 Task: Plan a trip to Buulobarde, Somalia from 5th December, 2023 to 11th December, 2023 for 2 adults.2 bedrooms having 2 beds and 1 bathroom. Property type can be flat. Booking option can be shelf check-in. Look for 5 properties as per requirement.
Action: Mouse moved to (449, 99)
Screenshot: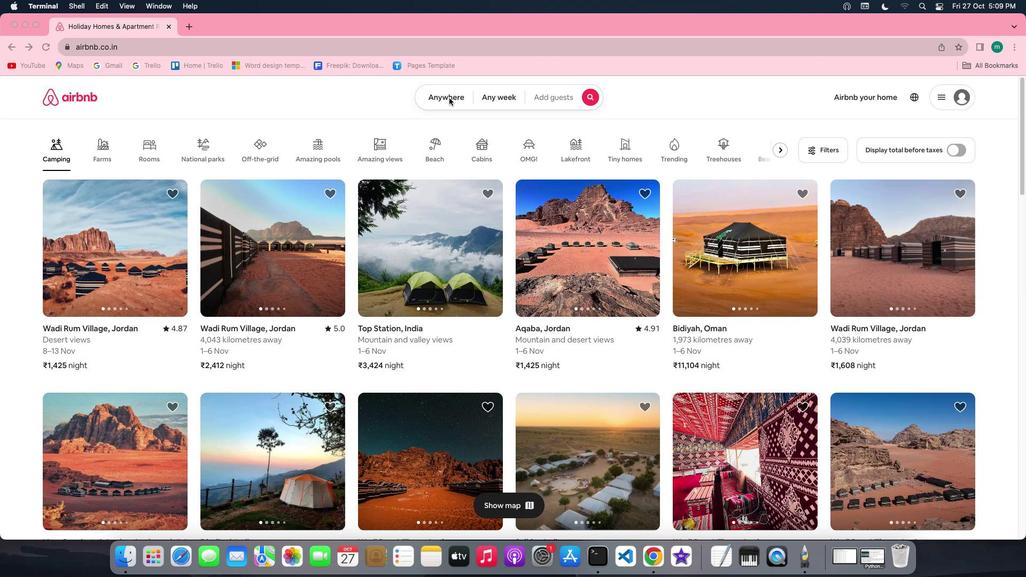 
Action: Mouse pressed left at (449, 99)
Screenshot: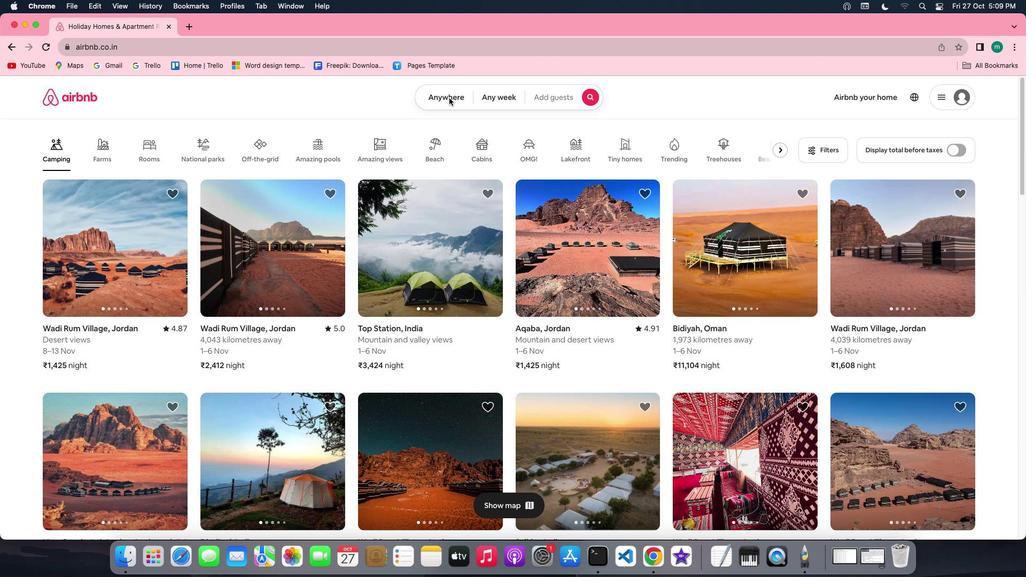 
Action: Mouse pressed left at (449, 99)
Screenshot: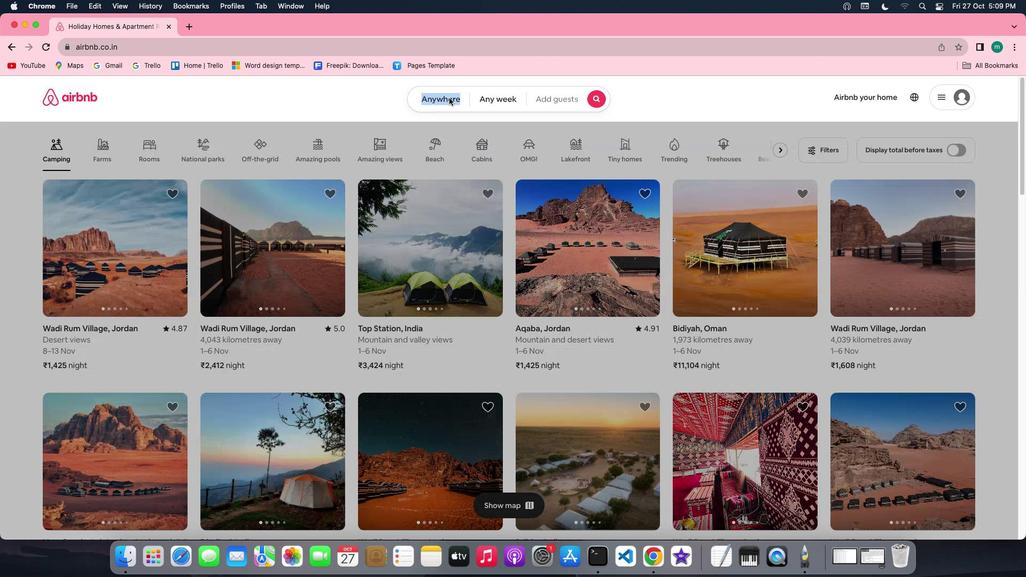 
Action: Mouse moved to (363, 142)
Screenshot: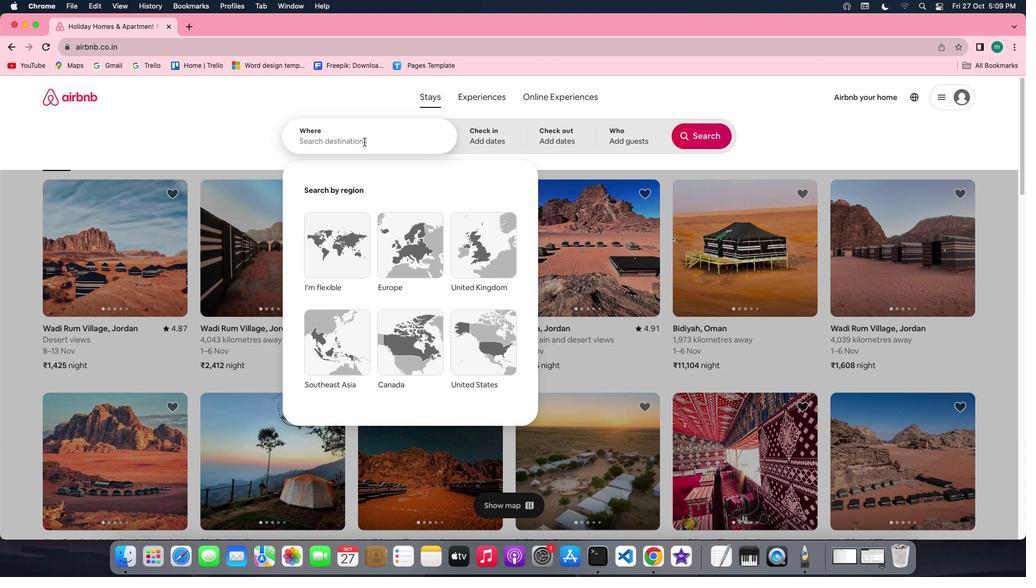 
Action: Mouse pressed left at (363, 142)
Screenshot: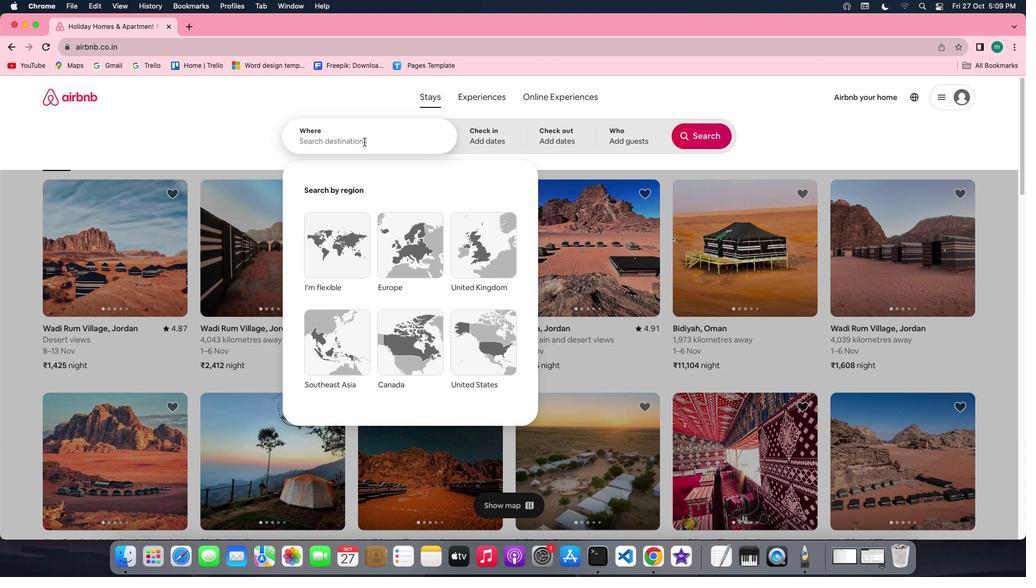 
Action: Key pressed Key.shift'B''u''u''l''o''b''a''r''d''e'','Key.spaceKey.shift's''o''m''a''l''i''a'
Screenshot: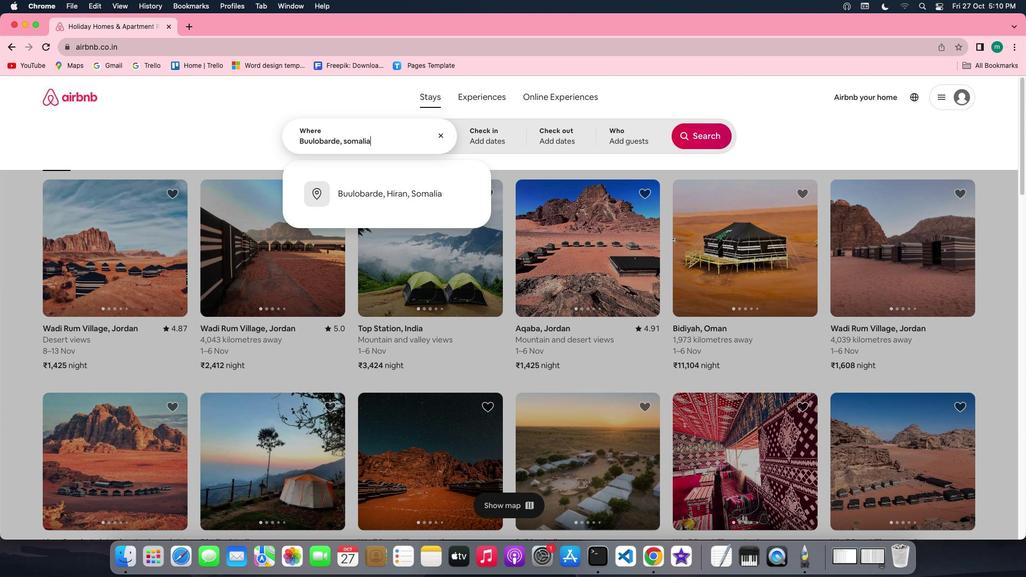 
Action: Mouse moved to (486, 144)
Screenshot: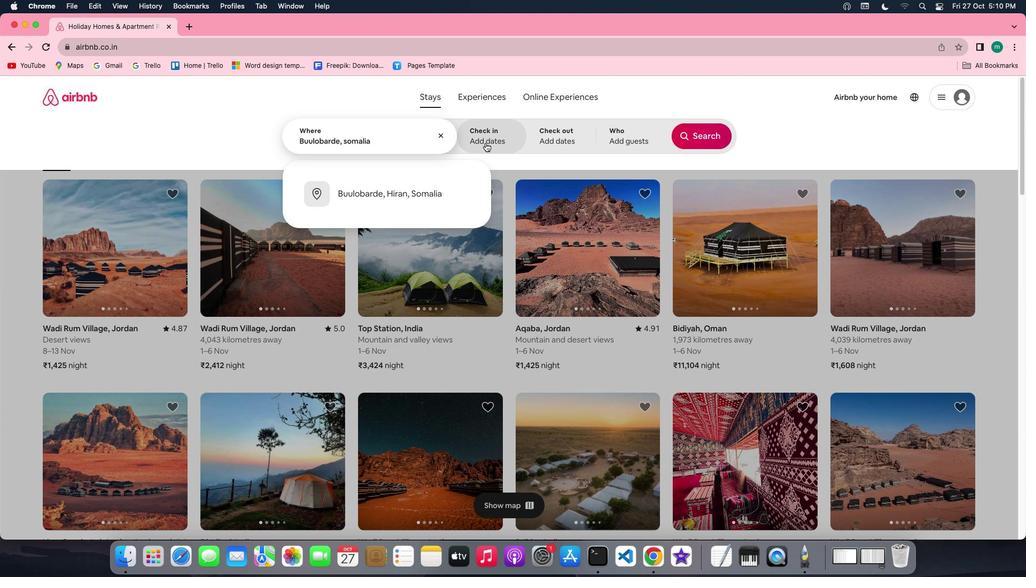 
Action: Mouse pressed left at (486, 144)
Screenshot: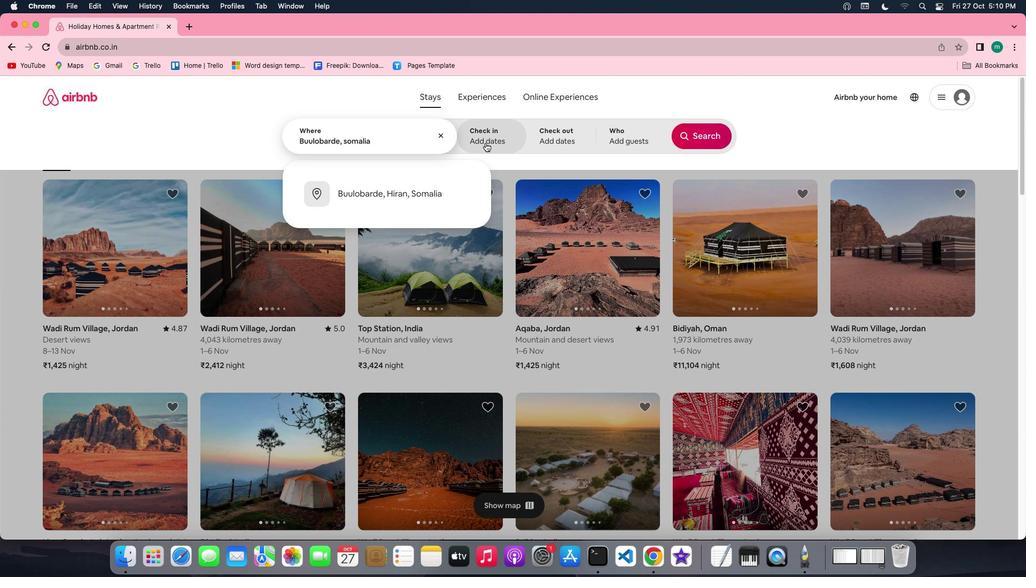 
Action: Mouse moved to (699, 227)
Screenshot: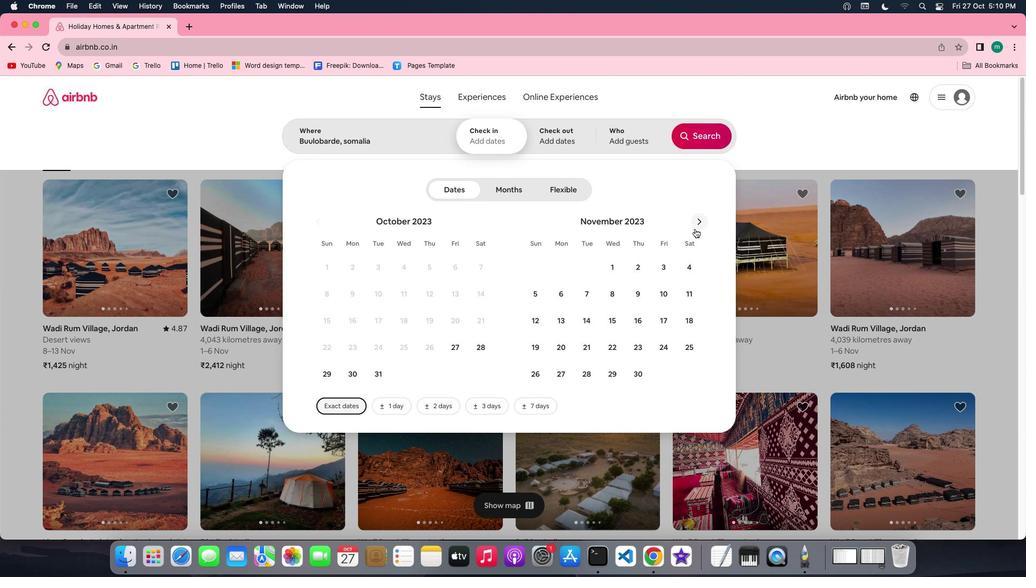 
Action: Mouse pressed left at (699, 227)
Screenshot: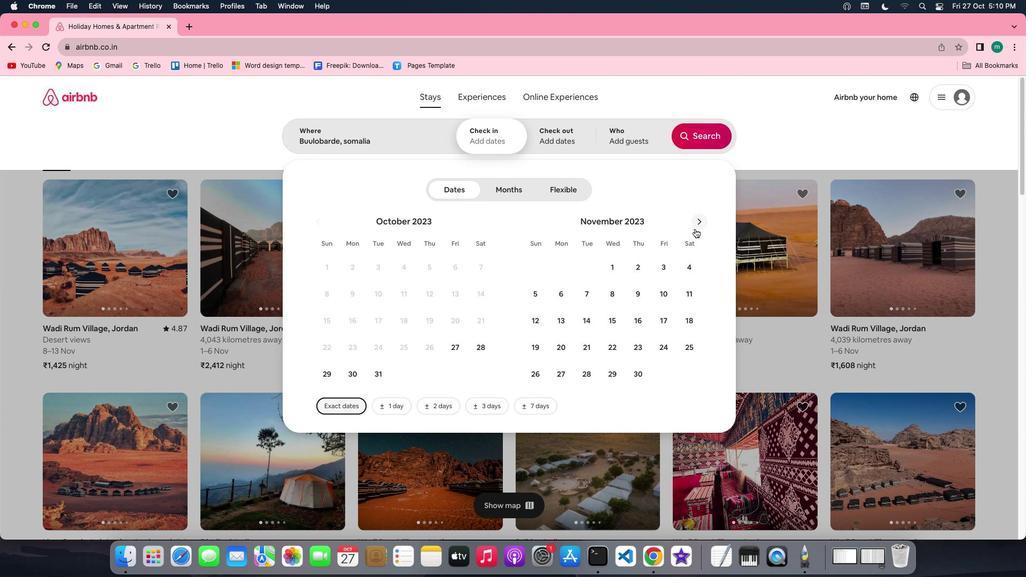 
Action: Mouse moved to (536, 292)
Screenshot: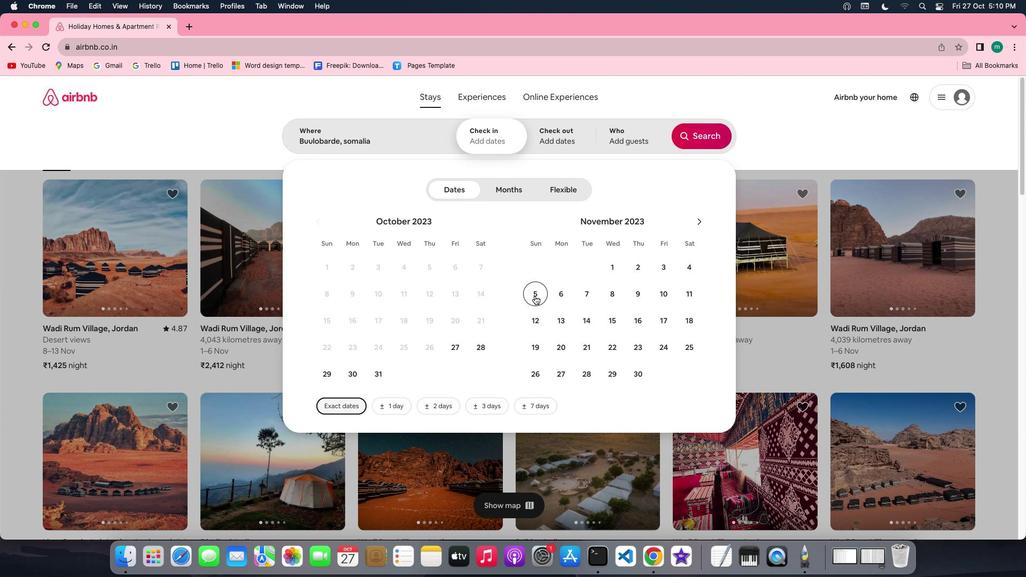 
Action: Mouse pressed left at (536, 292)
Screenshot: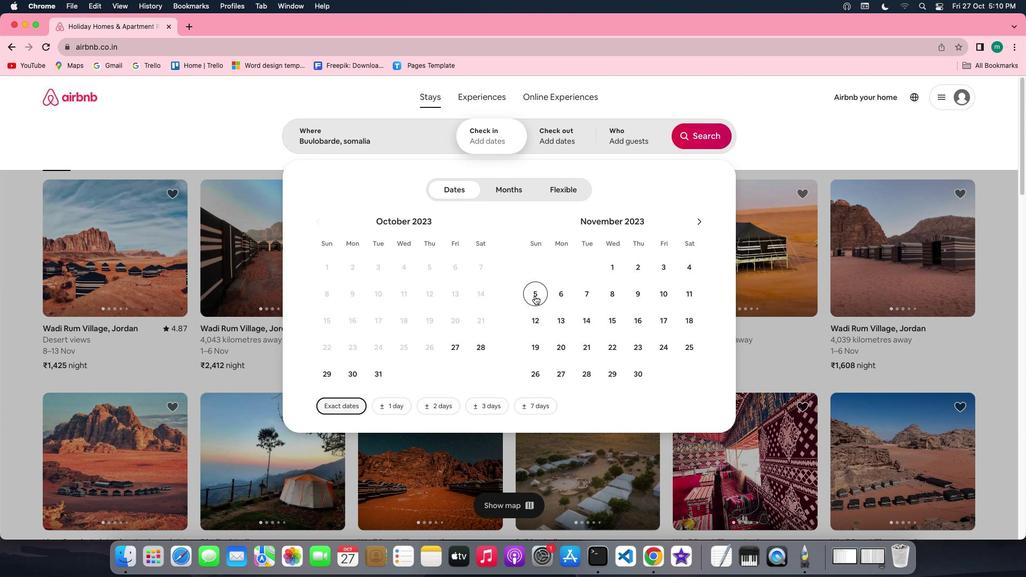 
Action: Mouse moved to (695, 283)
Screenshot: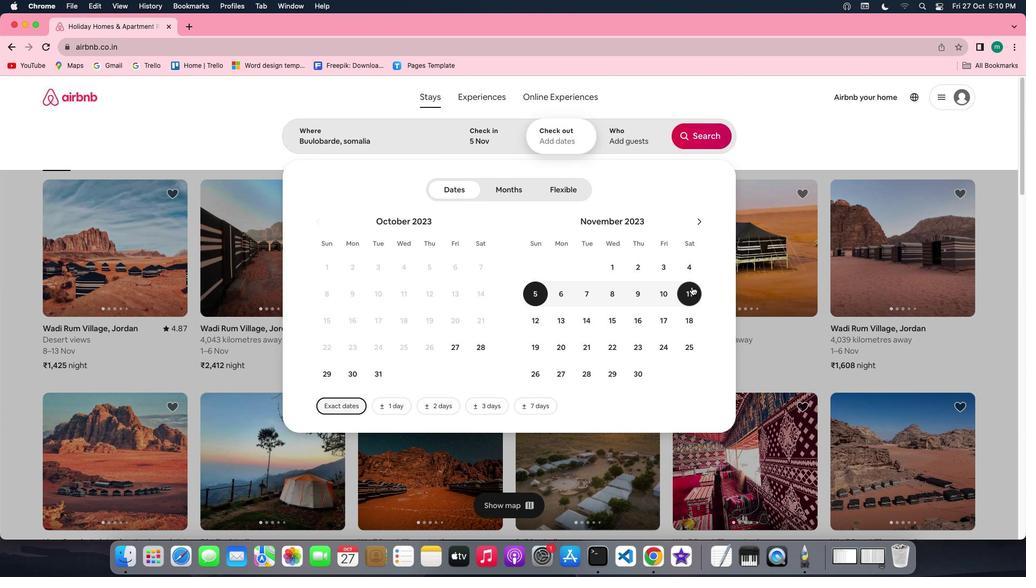
Action: Mouse pressed left at (695, 283)
Screenshot: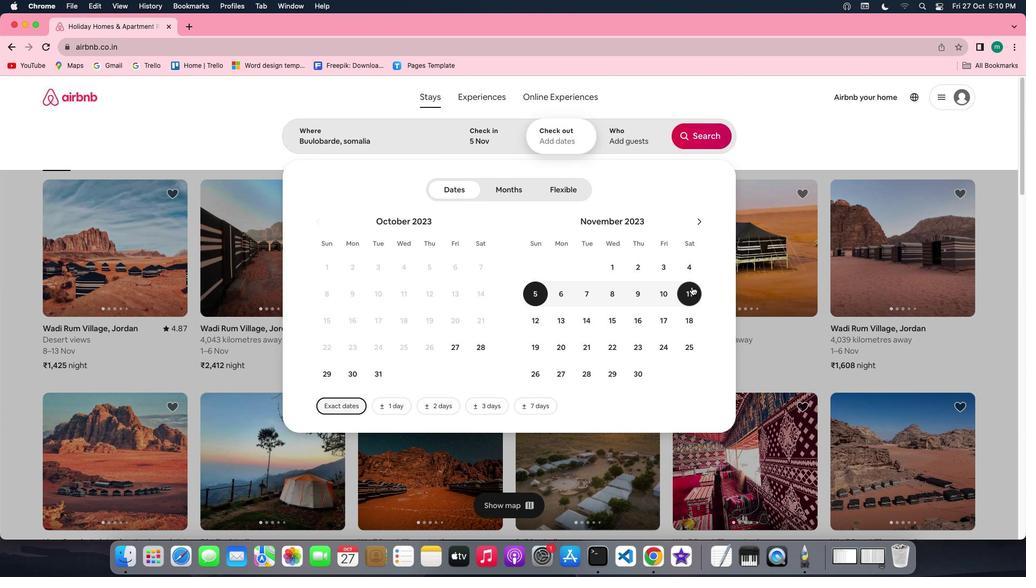 
Action: Mouse moved to (640, 133)
Screenshot: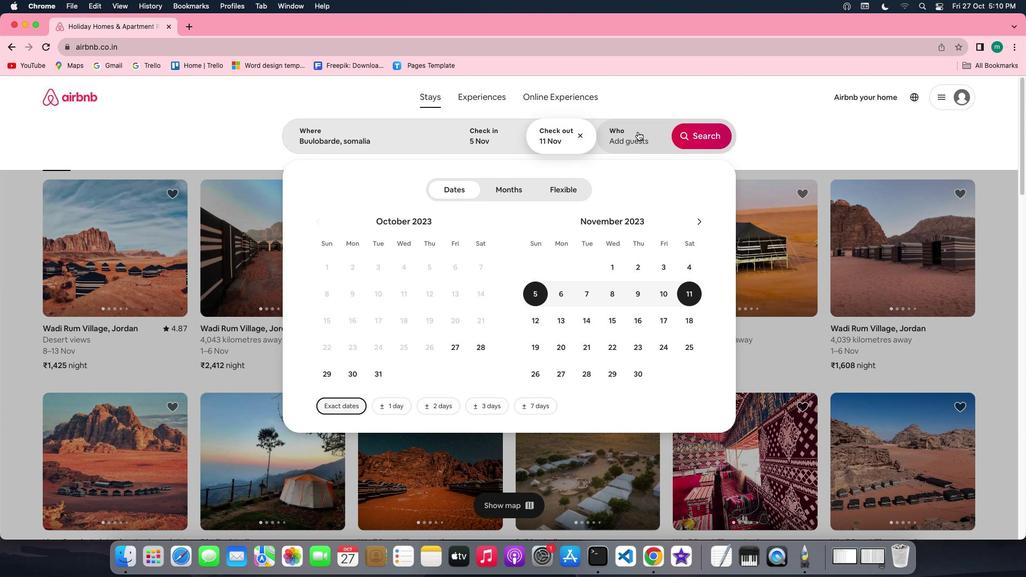 
Action: Mouse pressed left at (640, 133)
Screenshot: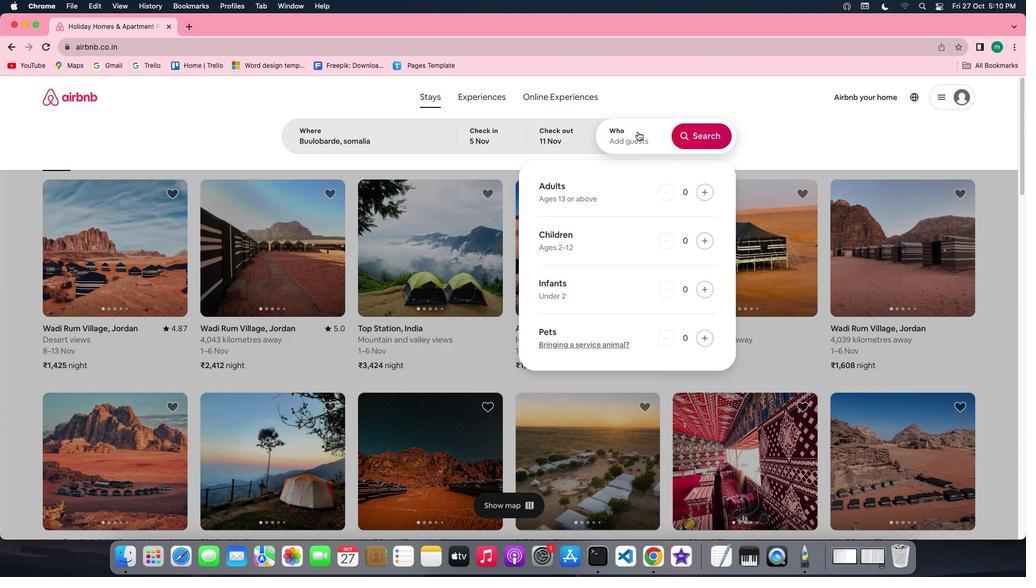 
Action: Mouse moved to (707, 195)
Screenshot: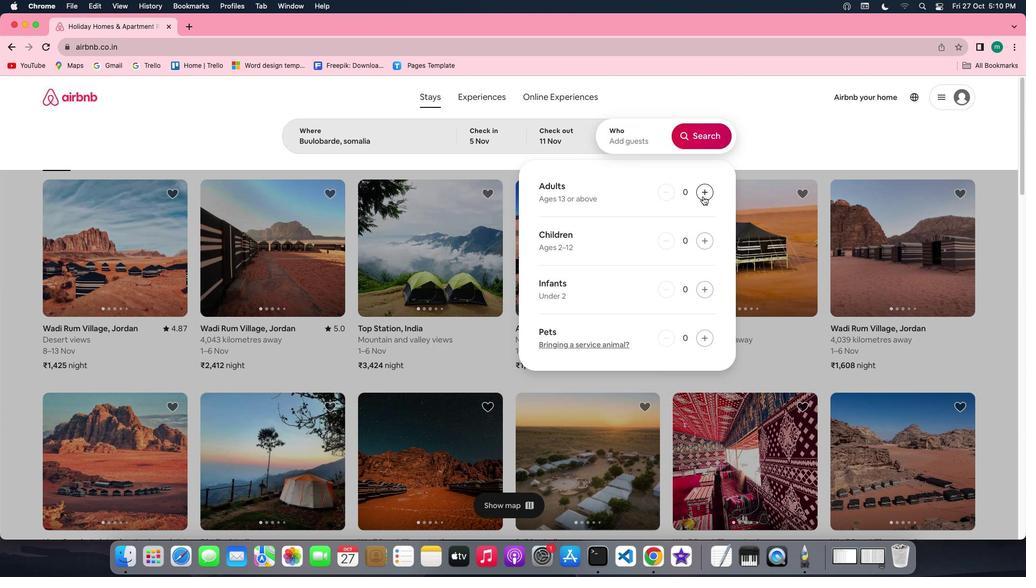
Action: Mouse pressed left at (707, 195)
Screenshot: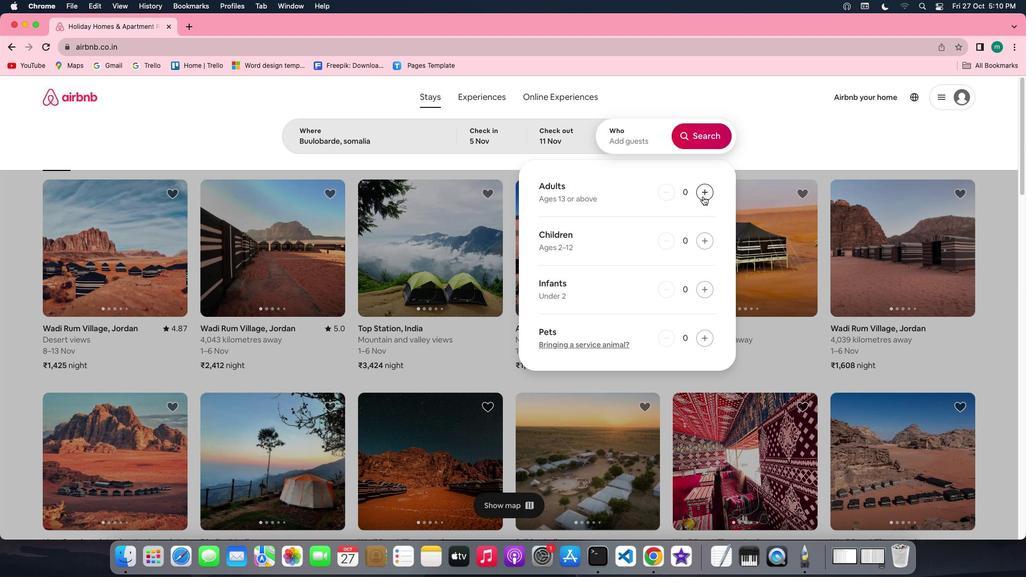 
Action: Mouse pressed left at (707, 195)
Screenshot: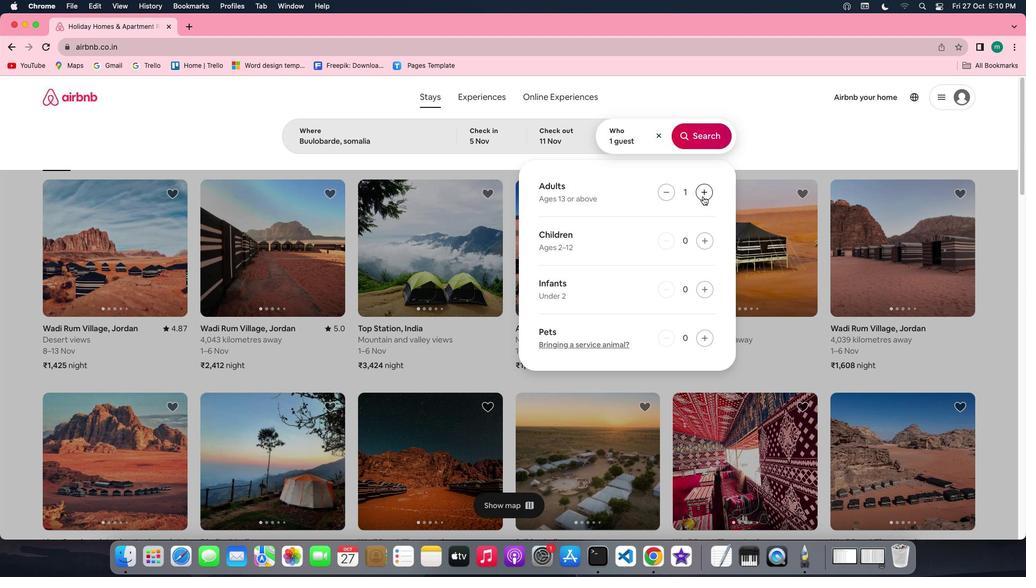
Action: Mouse moved to (713, 134)
Screenshot: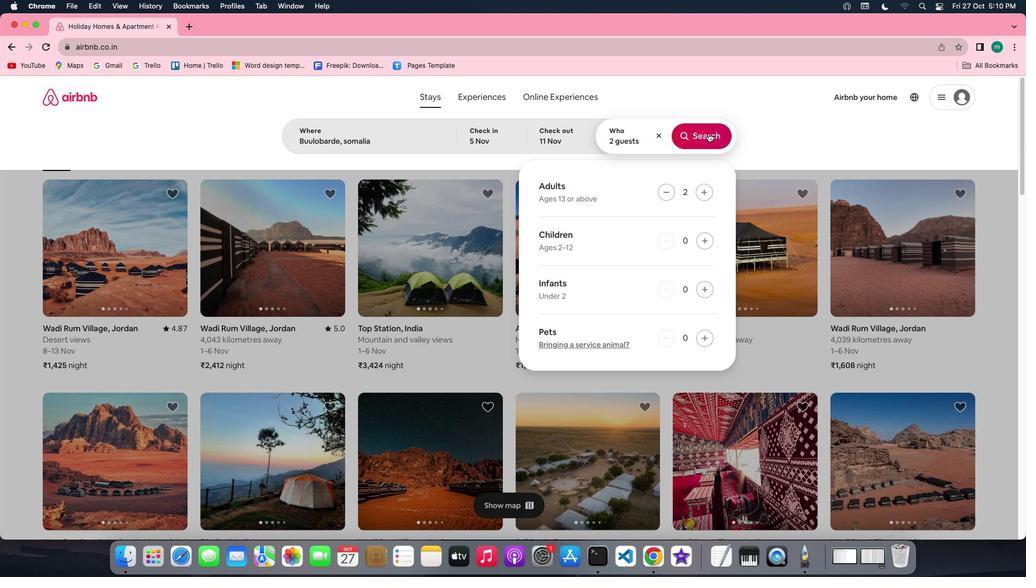 
Action: Mouse pressed left at (713, 134)
Screenshot: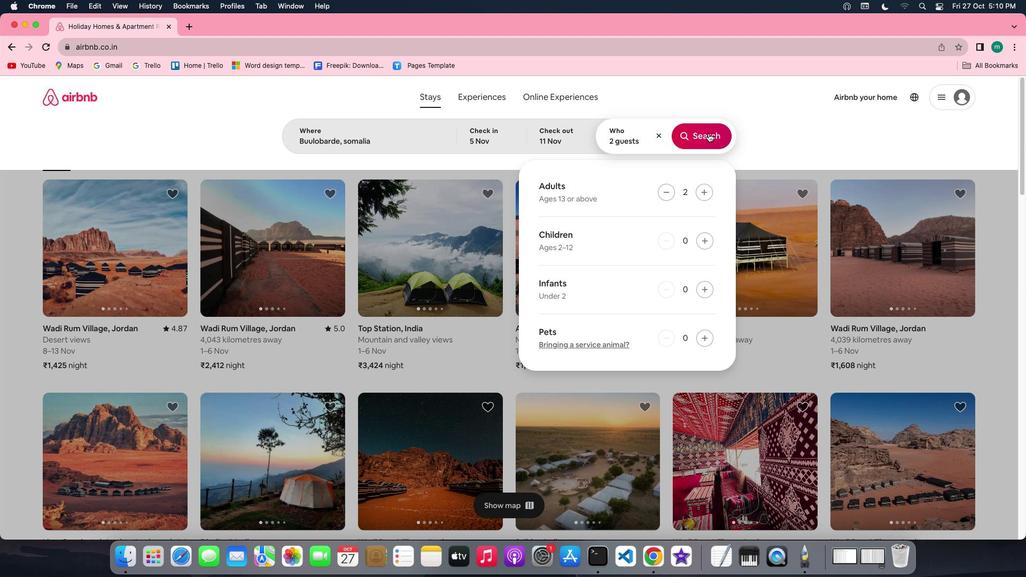 
Action: Mouse moved to (873, 138)
Screenshot: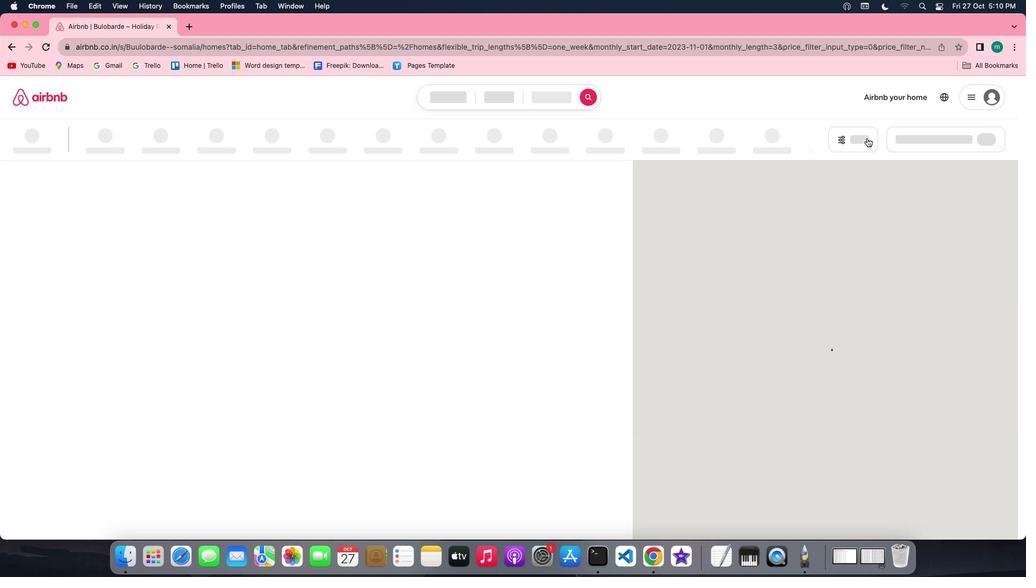 
Action: Mouse pressed left at (873, 138)
Screenshot: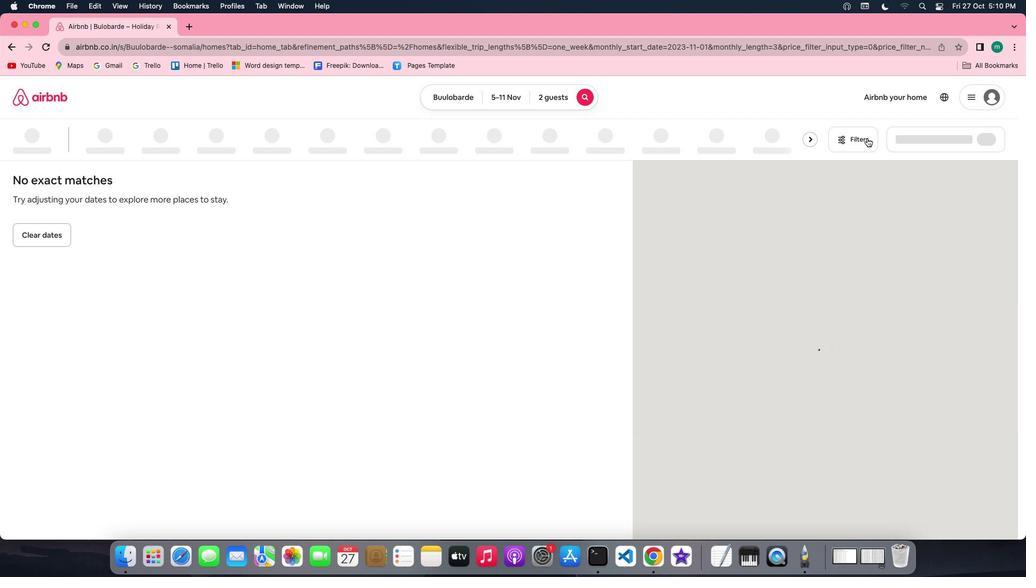 
Action: Mouse moved to (520, 310)
Screenshot: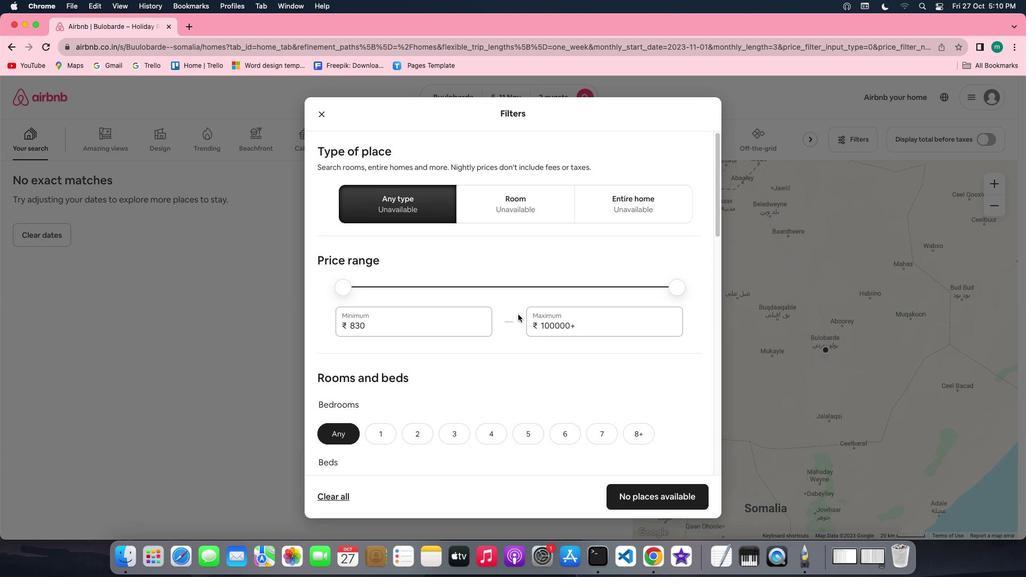 
Action: Mouse scrolled (520, 310) with delta (-4, 3)
Screenshot: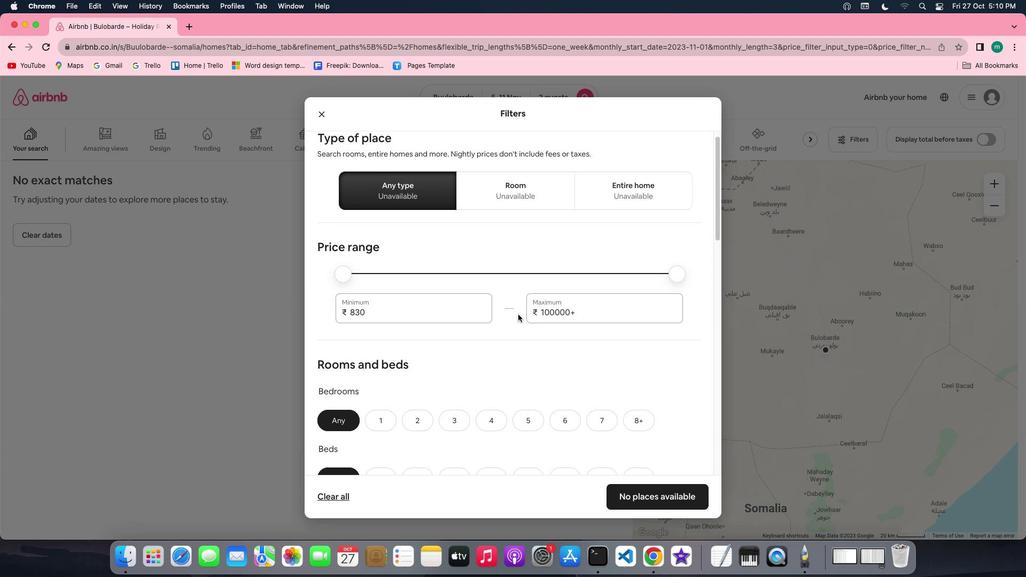 
Action: Mouse scrolled (520, 310) with delta (-4, 3)
Screenshot: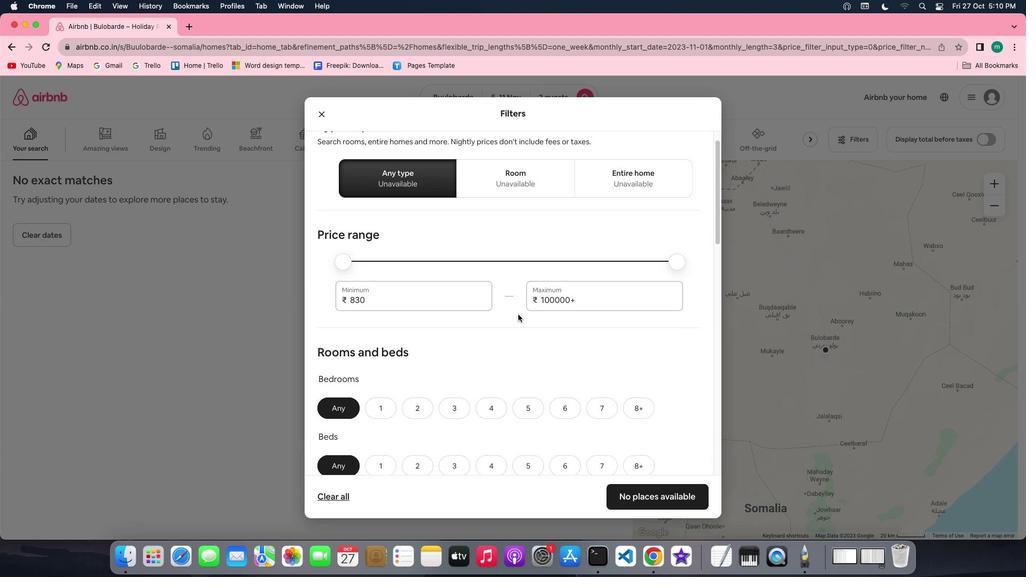 
Action: Mouse scrolled (520, 310) with delta (-4, 3)
Screenshot: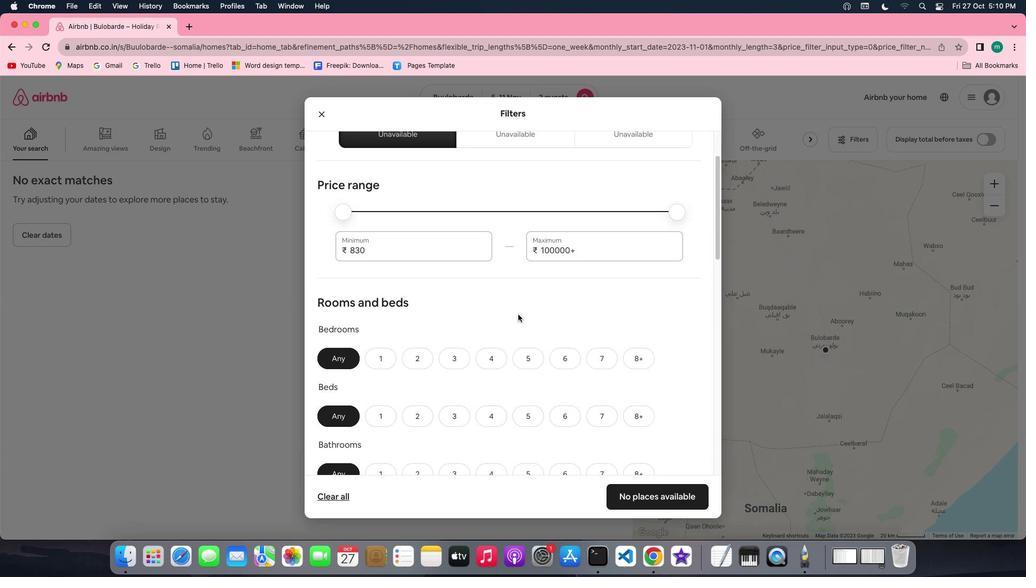 
Action: Mouse scrolled (520, 310) with delta (-4, 2)
Screenshot: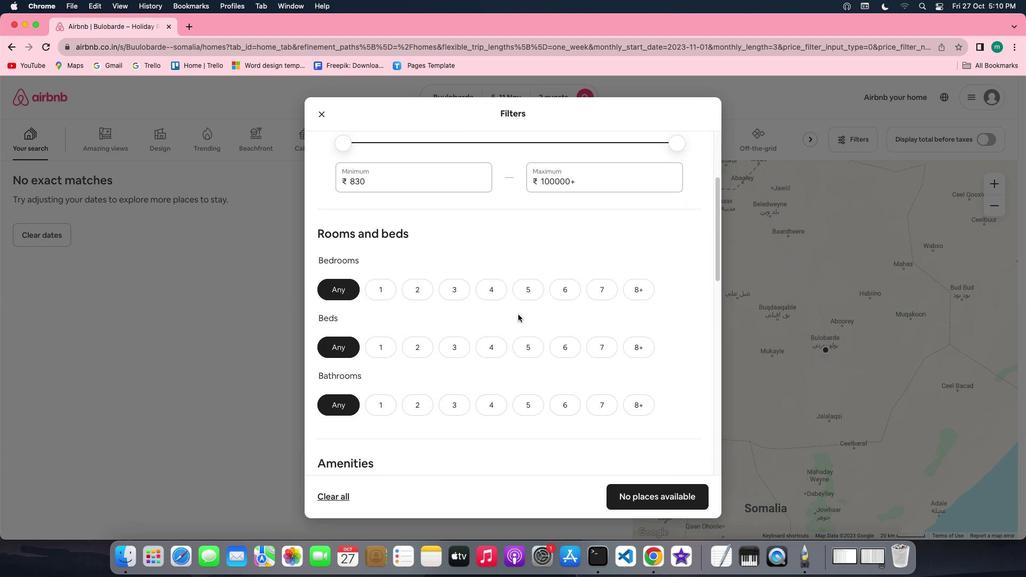 
Action: Mouse moved to (412, 234)
Screenshot: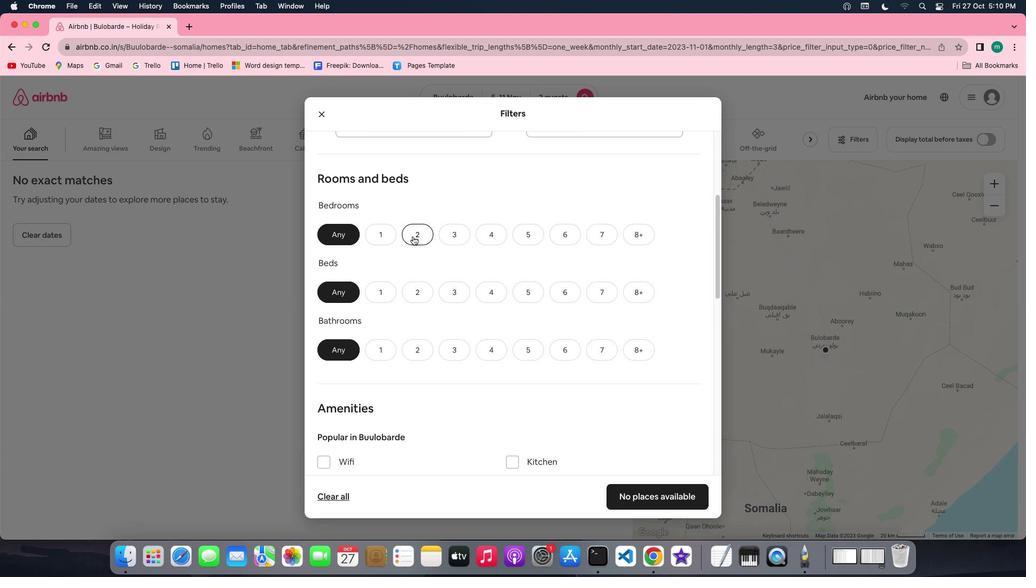 
Action: Mouse pressed left at (412, 234)
Screenshot: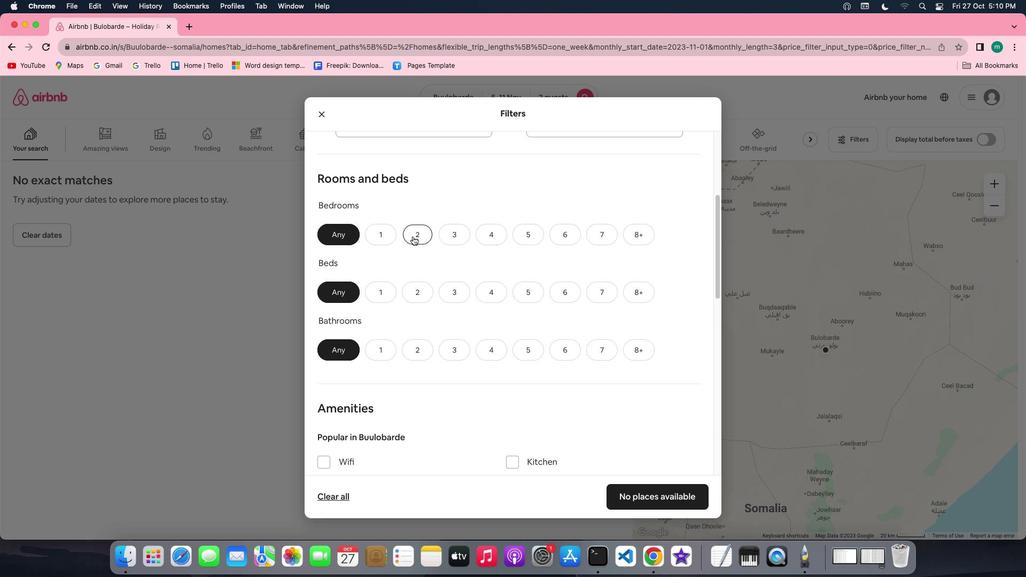 
Action: Mouse moved to (419, 287)
Screenshot: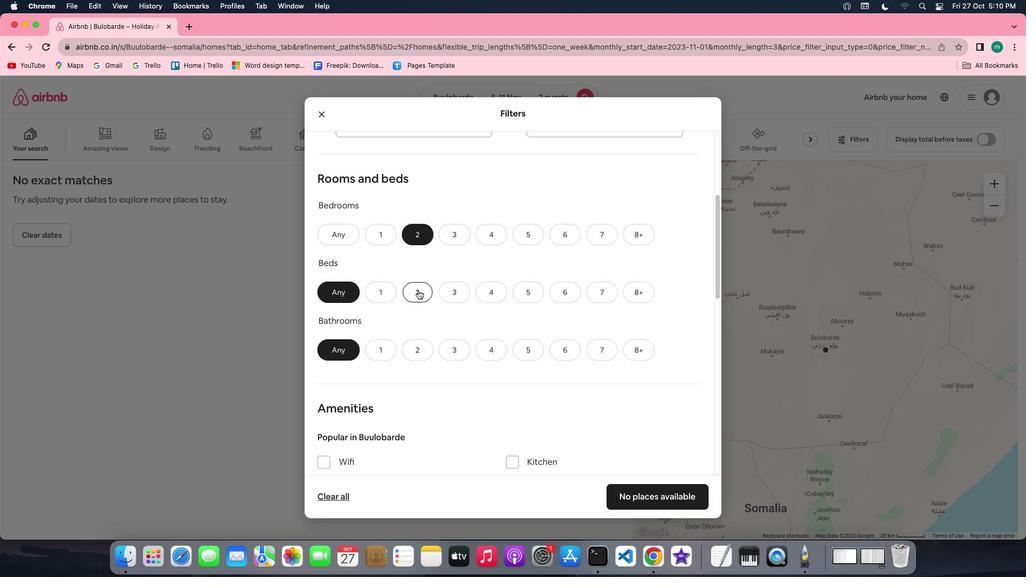 
Action: Mouse pressed left at (419, 287)
Screenshot: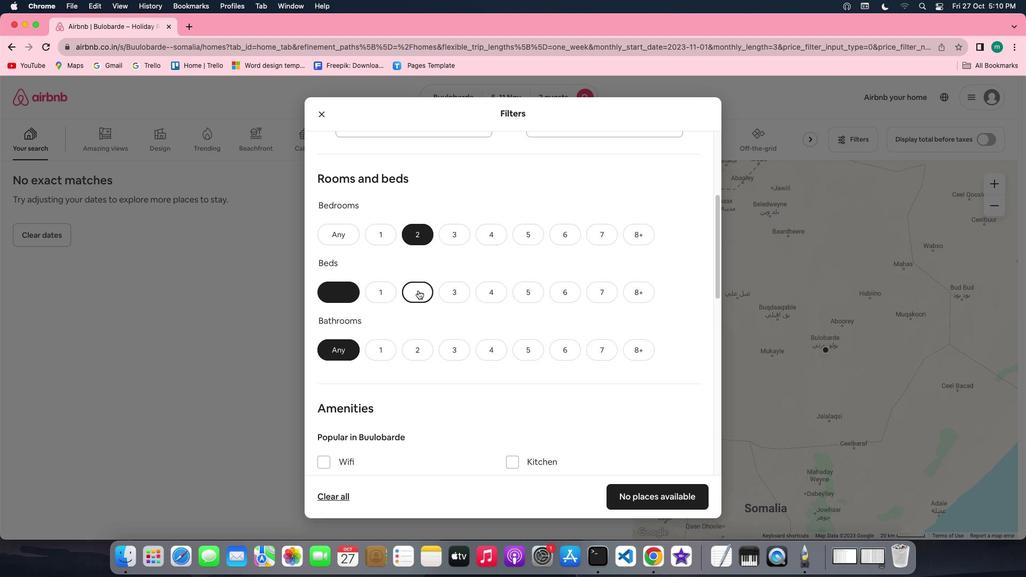 
Action: Mouse moved to (382, 334)
Screenshot: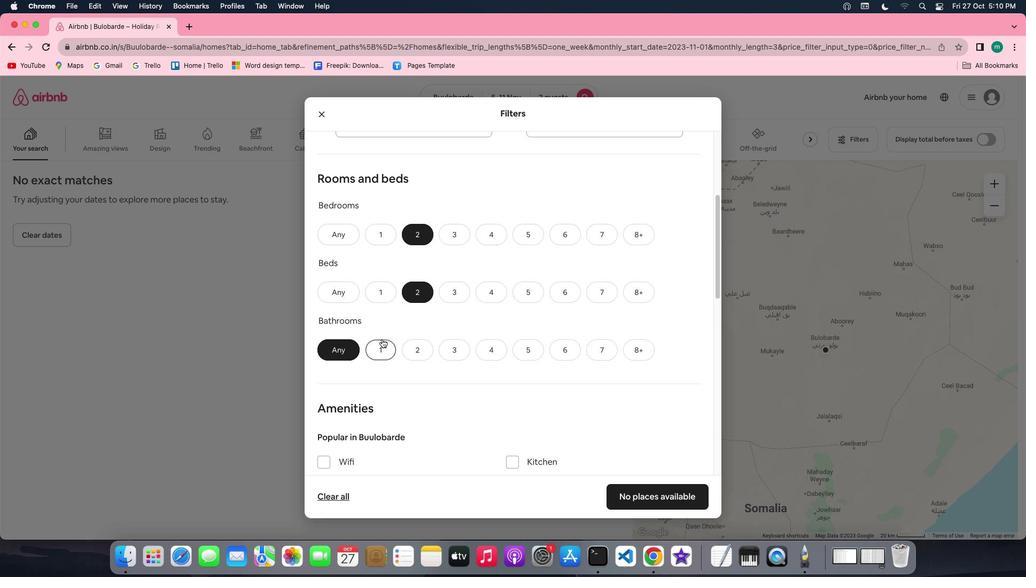 
Action: Mouse pressed left at (382, 334)
Screenshot: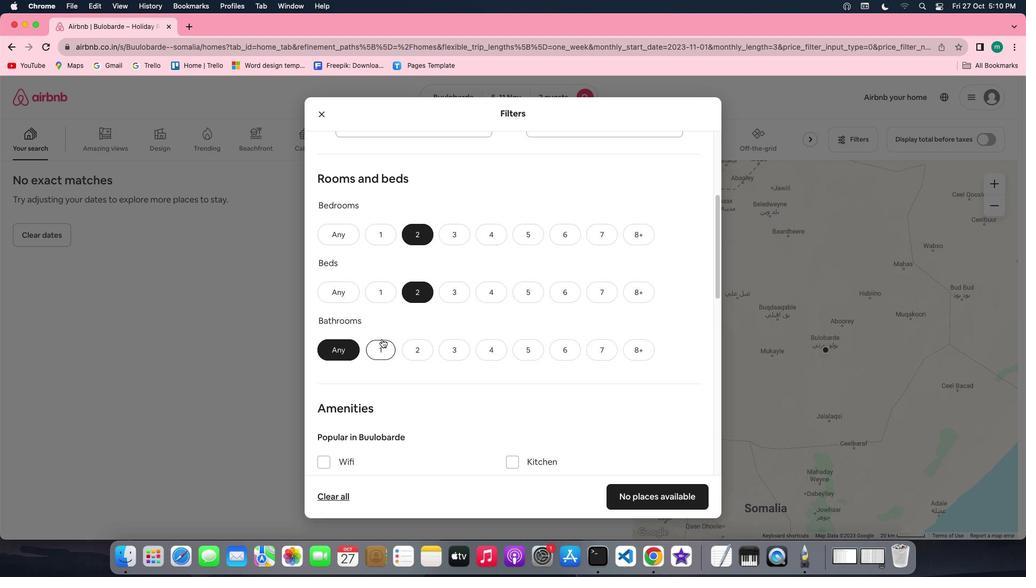 
Action: Mouse moved to (372, 341)
Screenshot: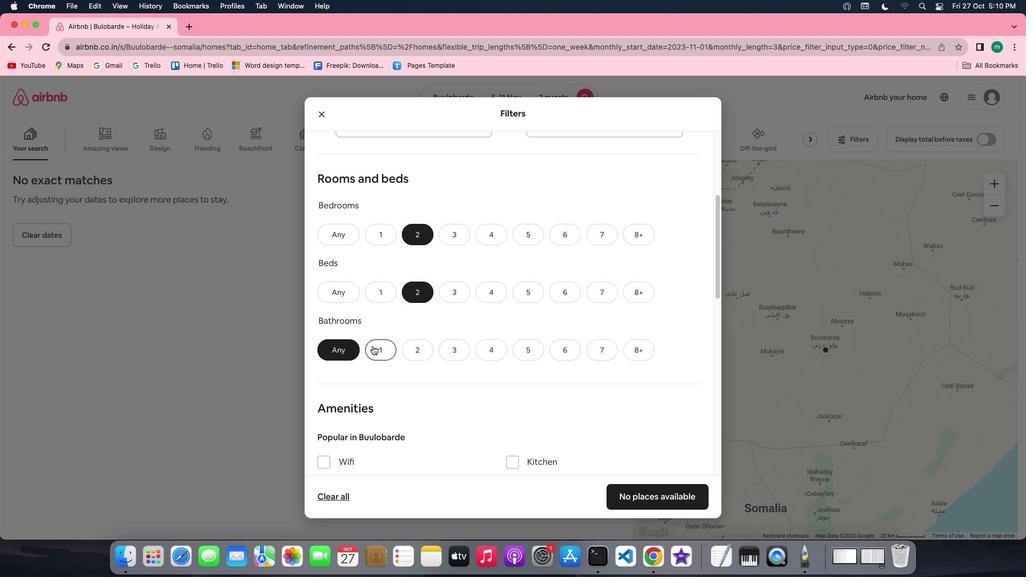 
Action: Mouse pressed left at (372, 341)
Screenshot: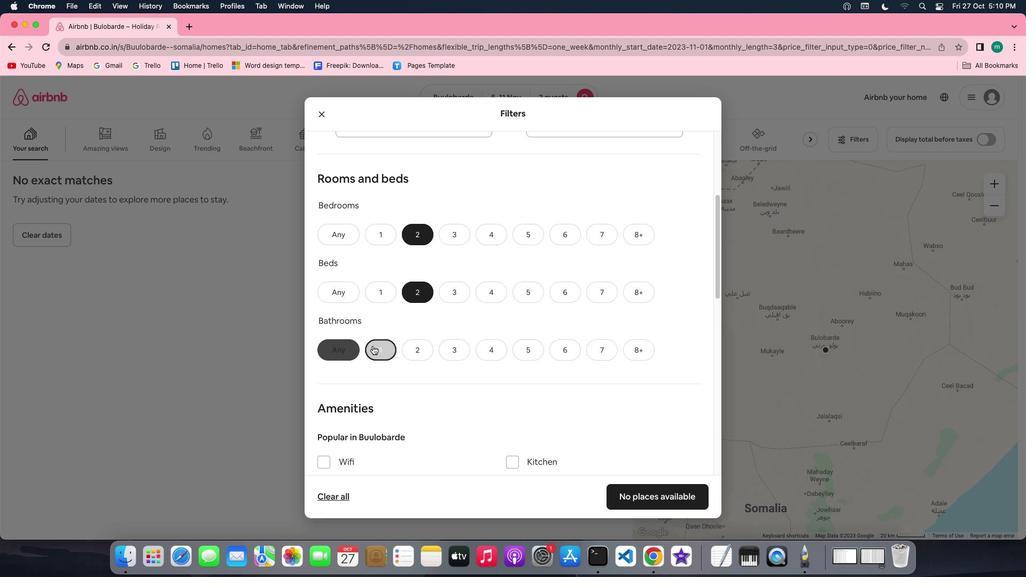 
Action: Mouse moved to (554, 363)
Screenshot: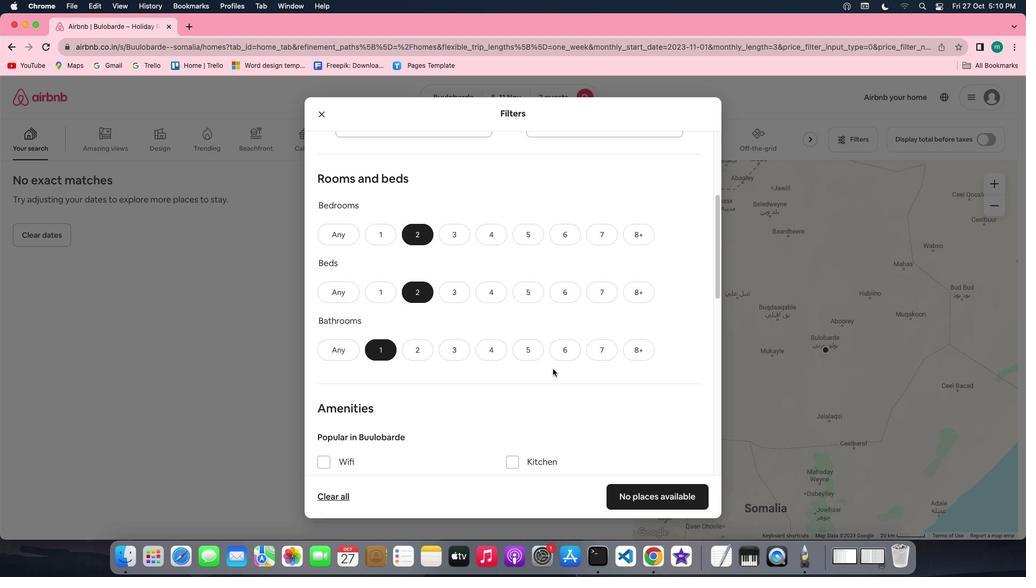 
Action: Mouse scrolled (554, 363) with delta (-4, 3)
Screenshot: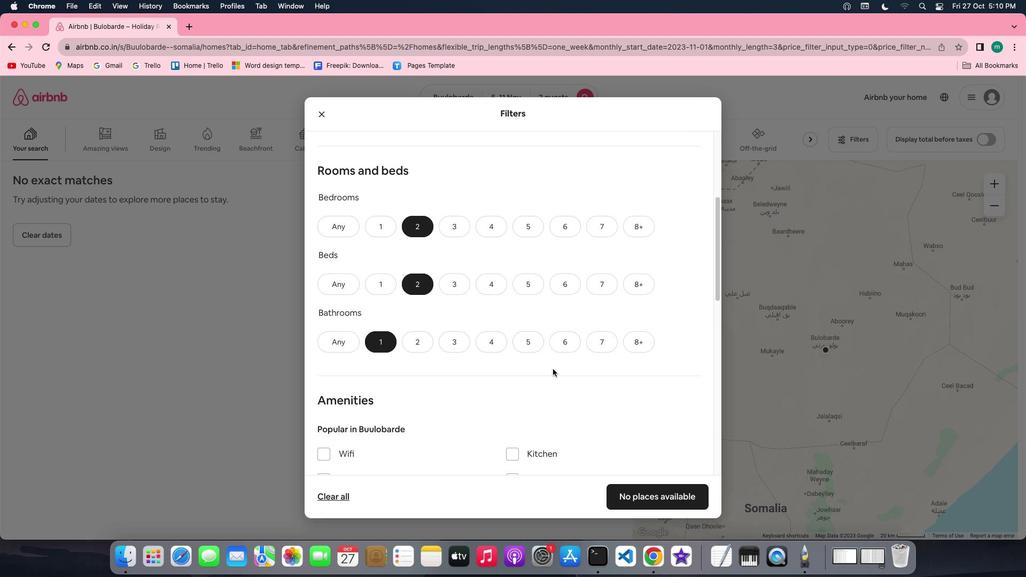 
Action: Mouse scrolled (554, 363) with delta (-4, 3)
Screenshot: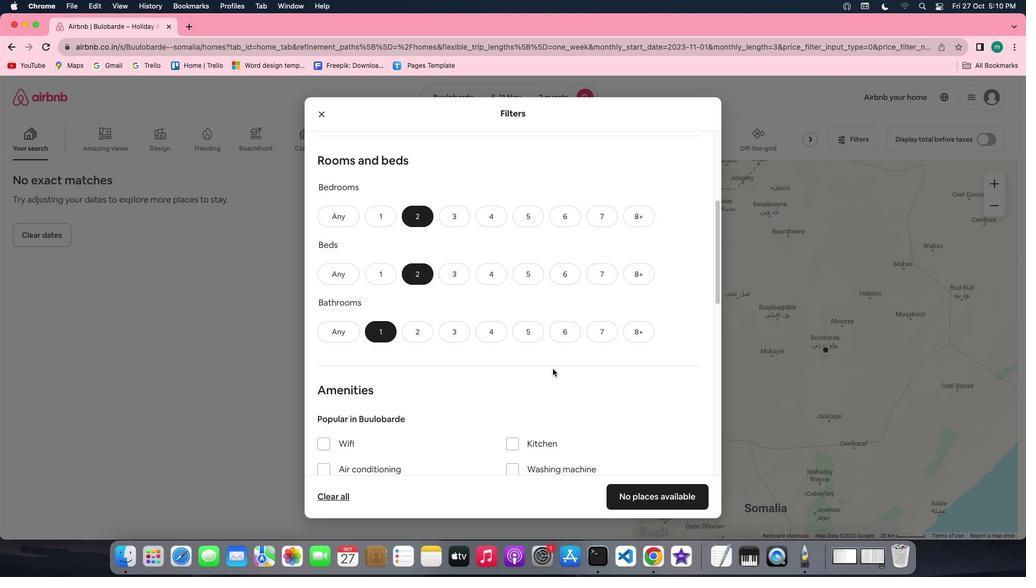 
Action: Mouse scrolled (554, 363) with delta (-4, 3)
Screenshot: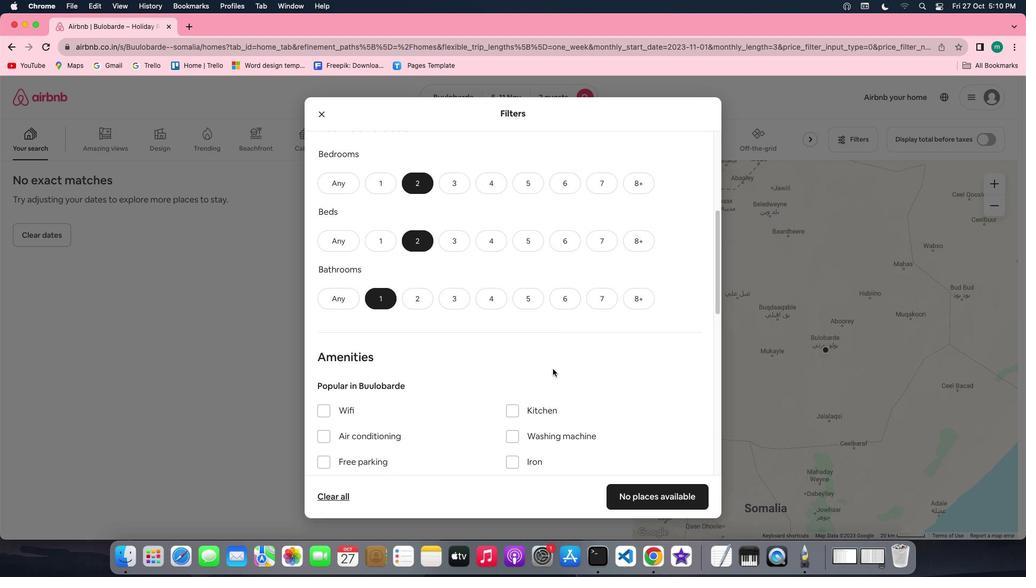
Action: Mouse scrolled (554, 363) with delta (-4, 3)
Screenshot: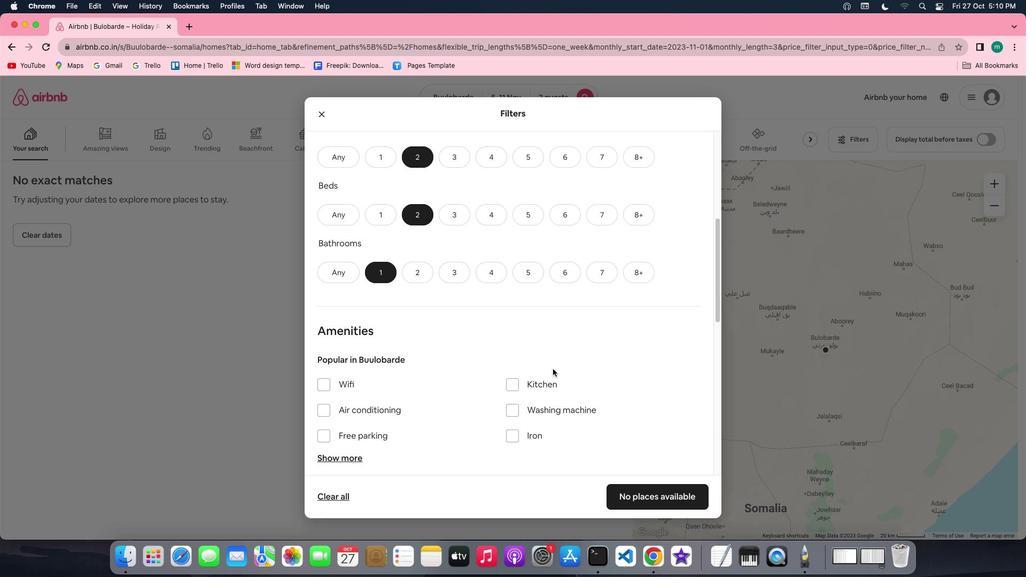 
Action: Mouse scrolled (554, 363) with delta (-4, 3)
Screenshot: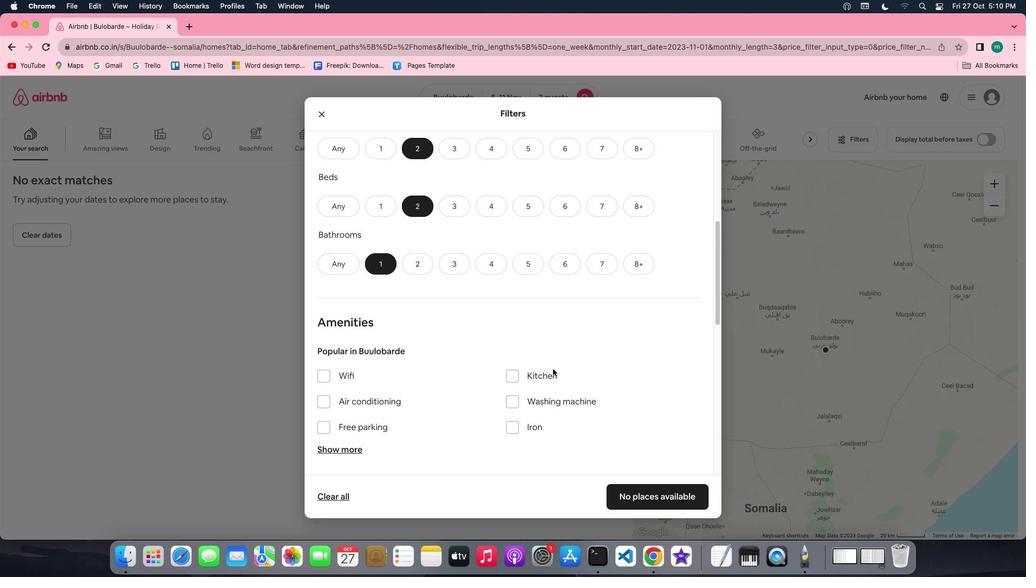 
Action: Mouse scrolled (554, 363) with delta (-4, 3)
Screenshot: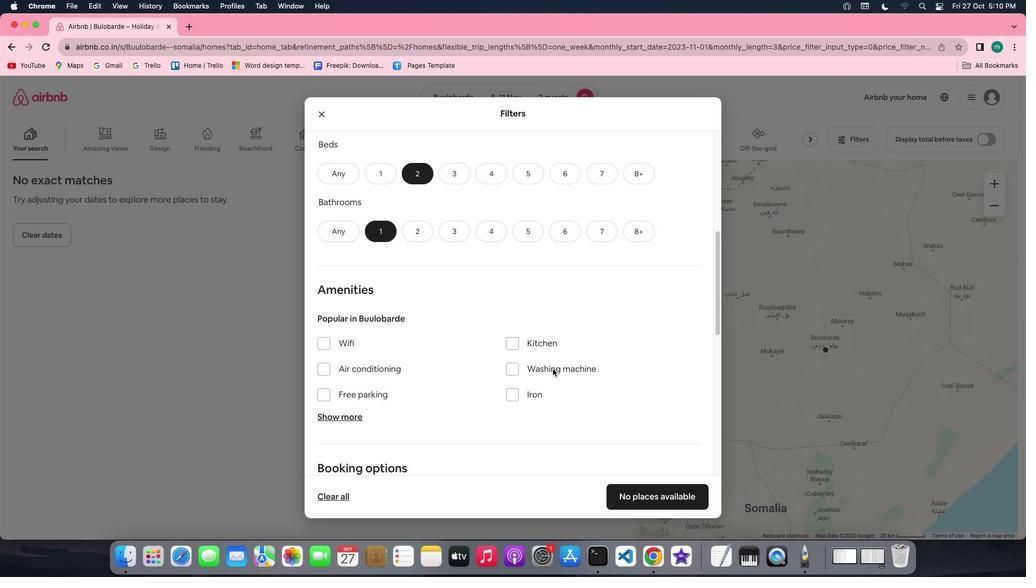 
Action: Mouse scrolled (554, 363) with delta (-4, 3)
Screenshot: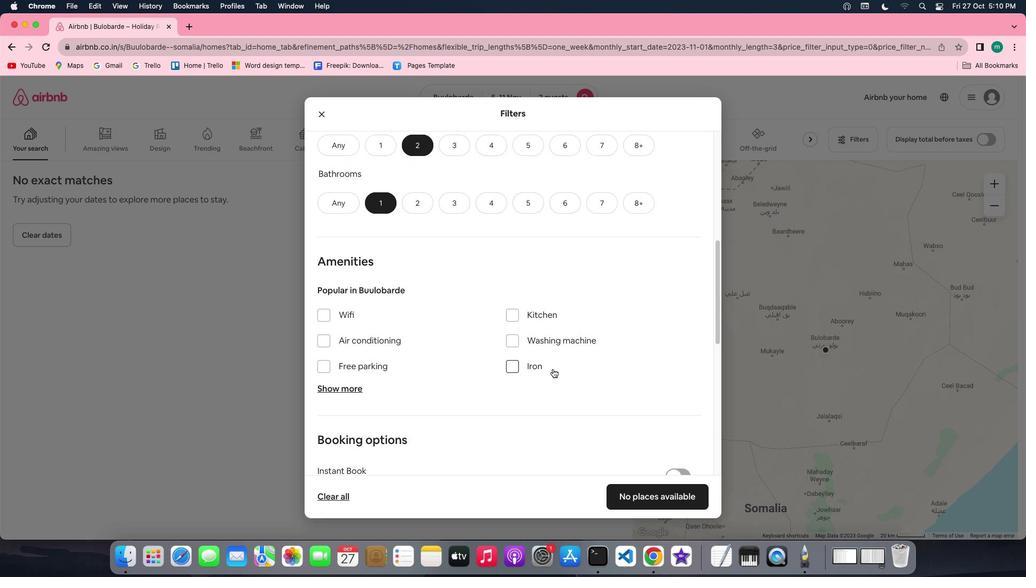 
Action: Mouse scrolled (554, 363) with delta (-4, 3)
Screenshot: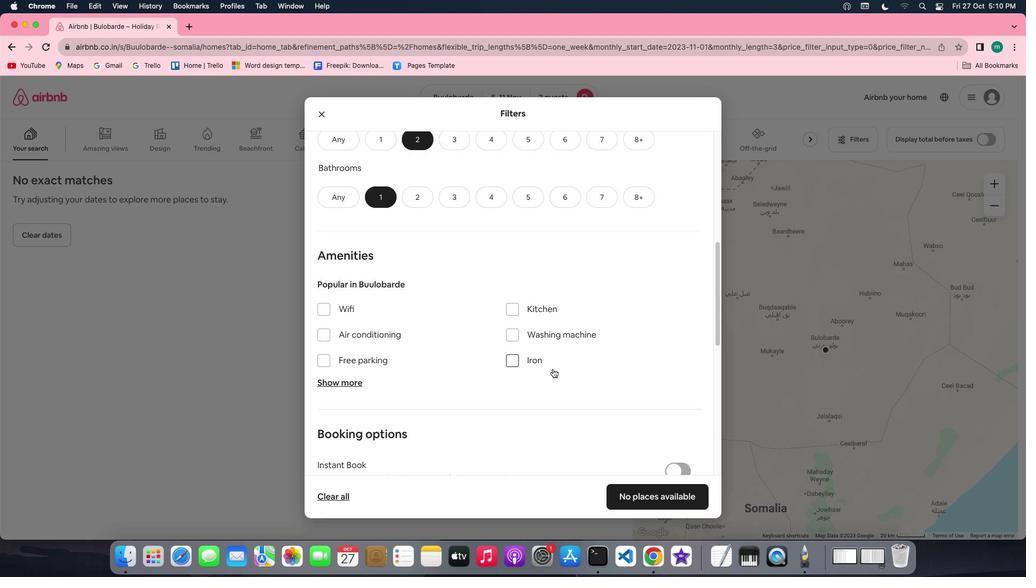 
Action: Mouse scrolled (554, 363) with delta (-4, 3)
Screenshot: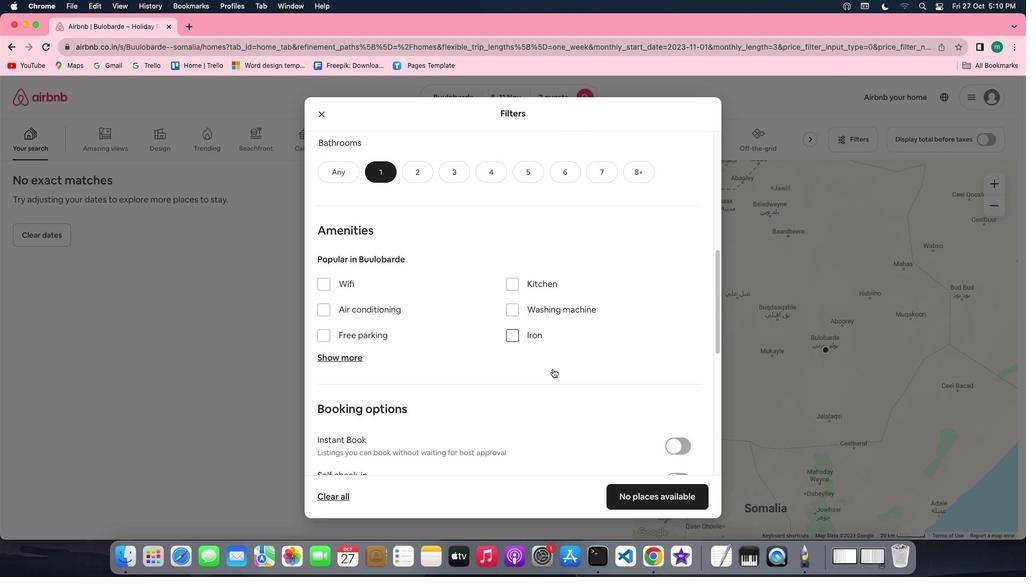 
Action: Mouse moved to (489, 332)
Screenshot: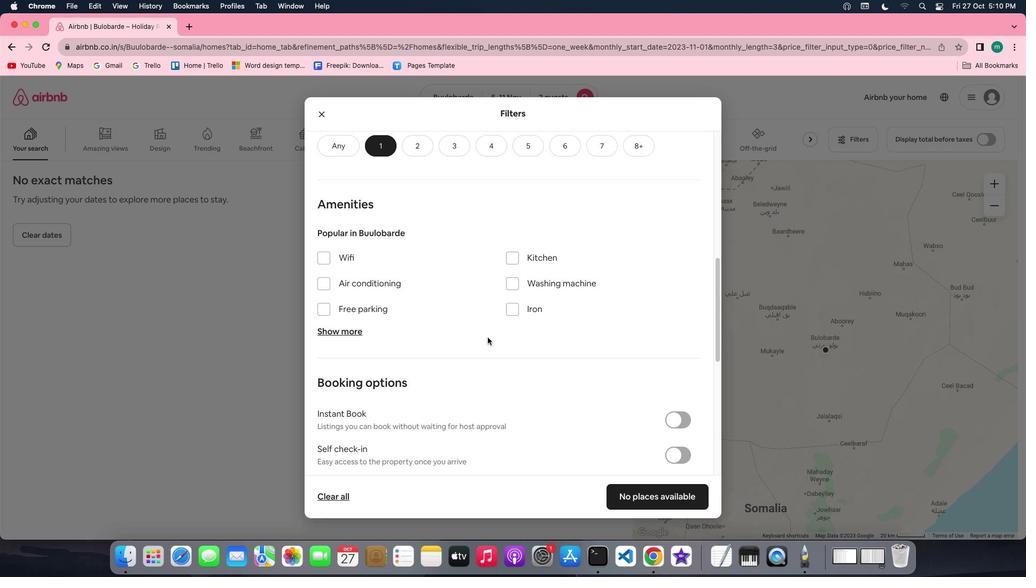 
Action: Mouse scrolled (489, 332) with delta (-4, 3)
Screenshot: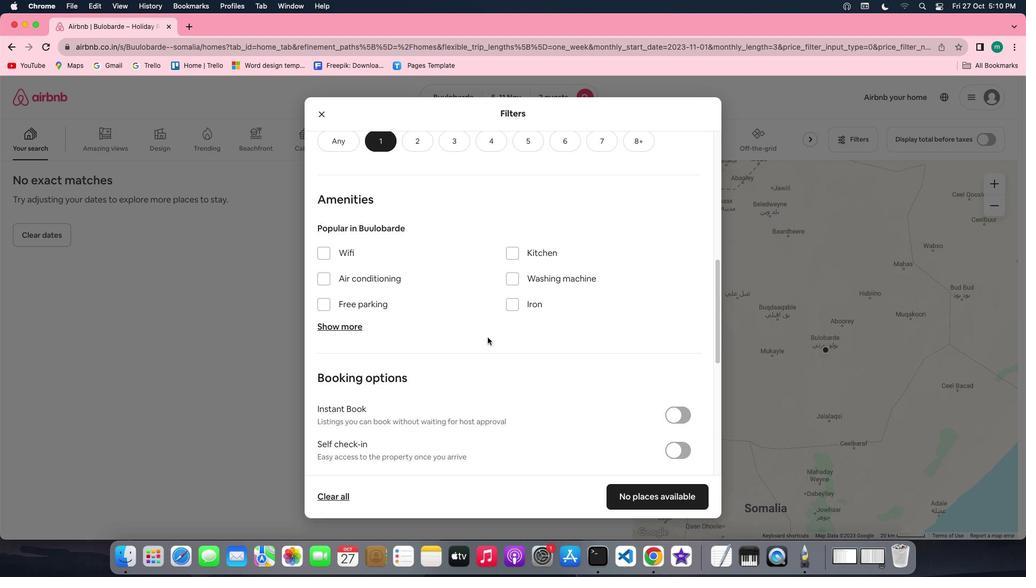
Action: Mouse scrolled (489, 332) with delta (-4, 3)
Screenshot: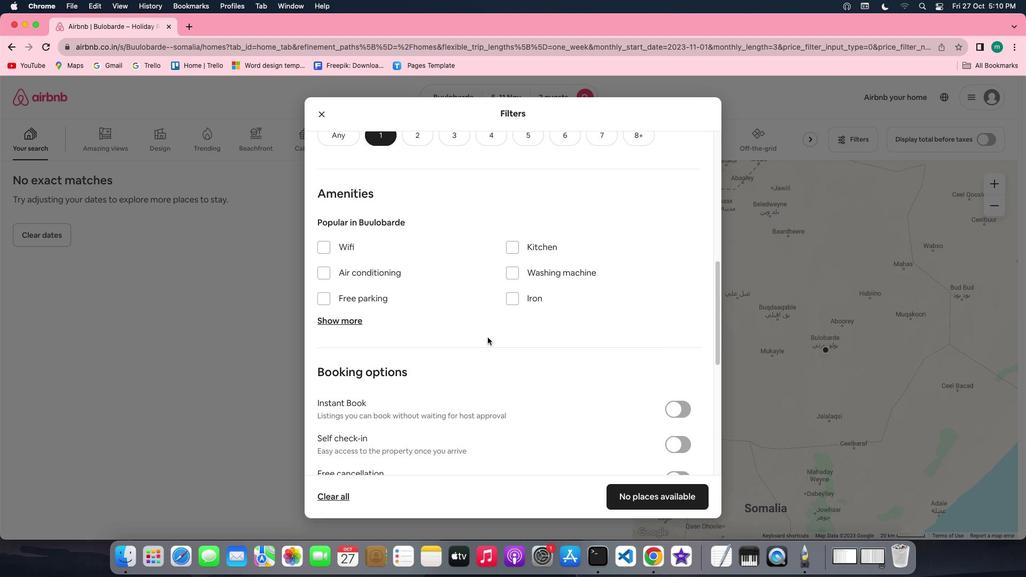 
Action: Mouse scrolled (489, 332) with delta (-4, 3)
Screenshot: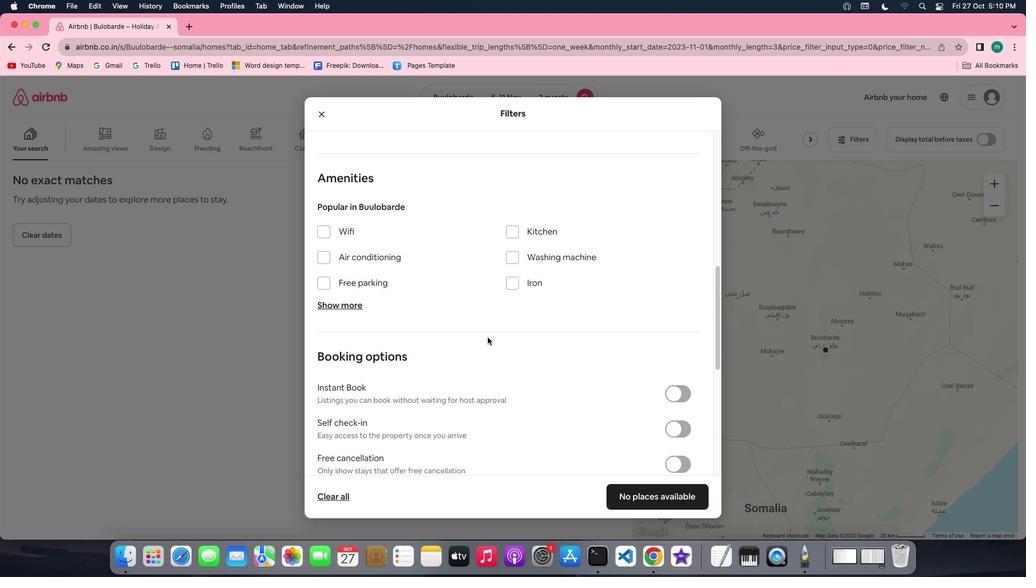 
Action: Mouse scrolled (489, 332) with delta (-4, 3)
Screenshot: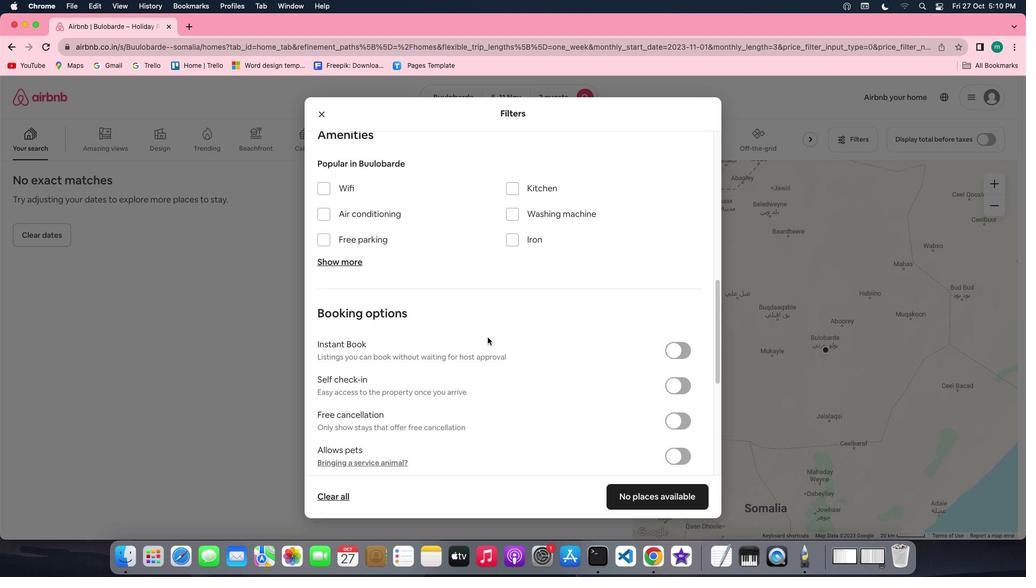 
Action: Mouse moved to (568, 356)
Screenshot: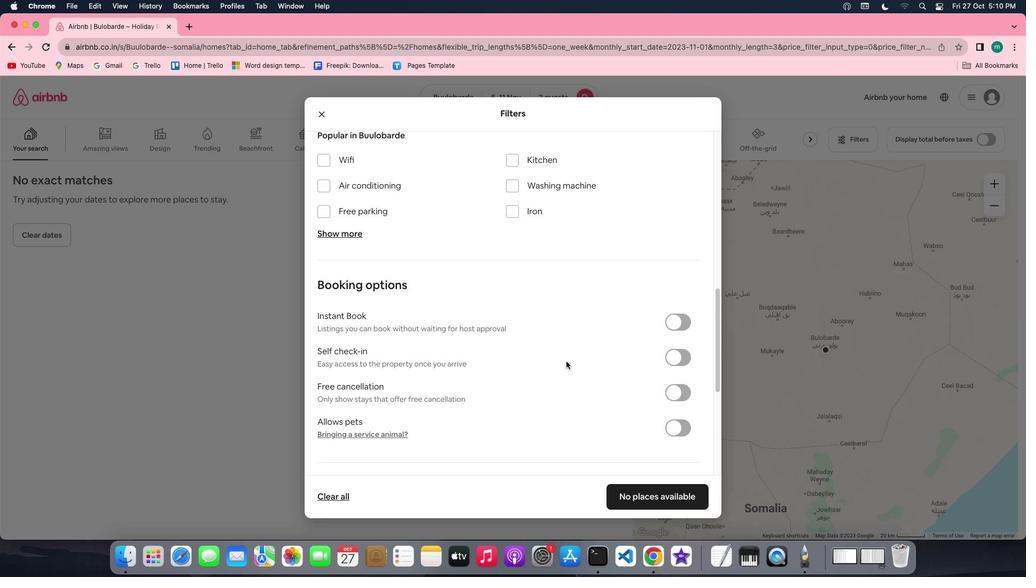 
Action: Mouse scrolled (568, 356) with delta (-4, 3)
Screenshot: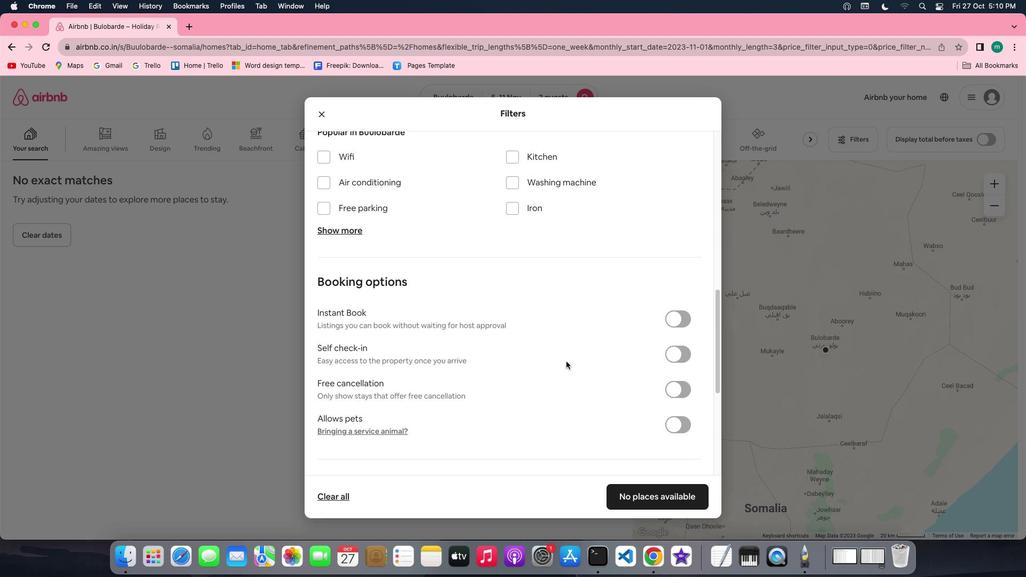 
Action: Mouse scrolled (568, 356) with delta (-4, 3)
Screenshot: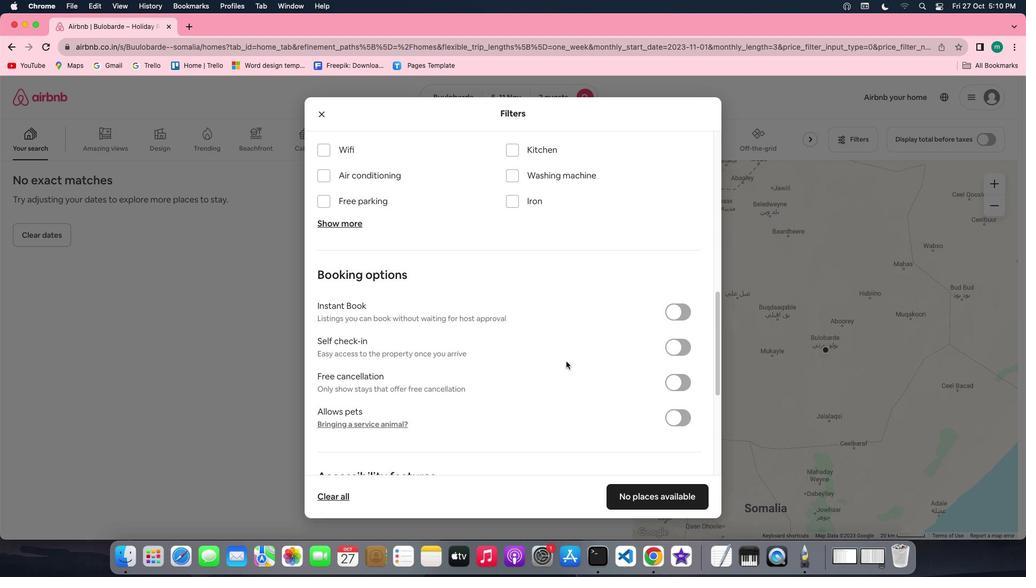 
Action: Mouse scrolled (568, 356) with delta (-4, 3)
Screenshot: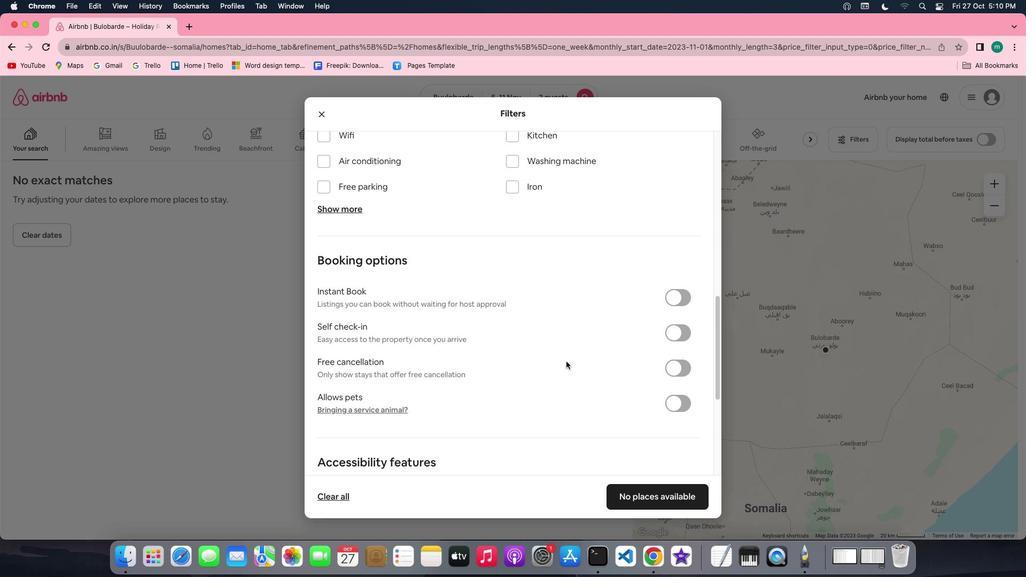 
Action: Mouse scrolled (568, 356) with delta (-4, 3)
Screenshot: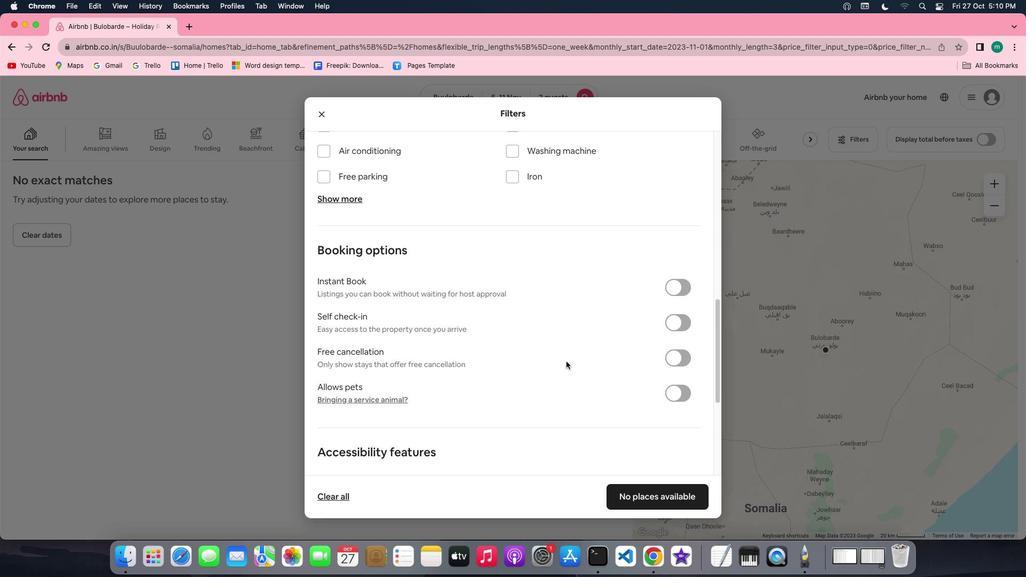 
Action: Mouse scrolled (568, 356) with delta (-4, 3)
Screenshot: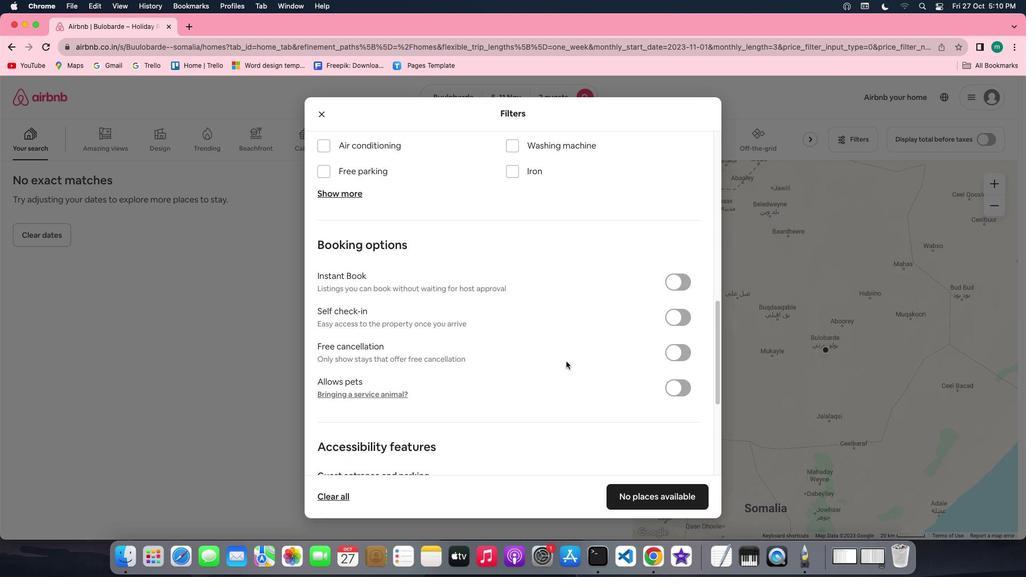 
Action: Mouse moved to (679, 314)
Screenshot: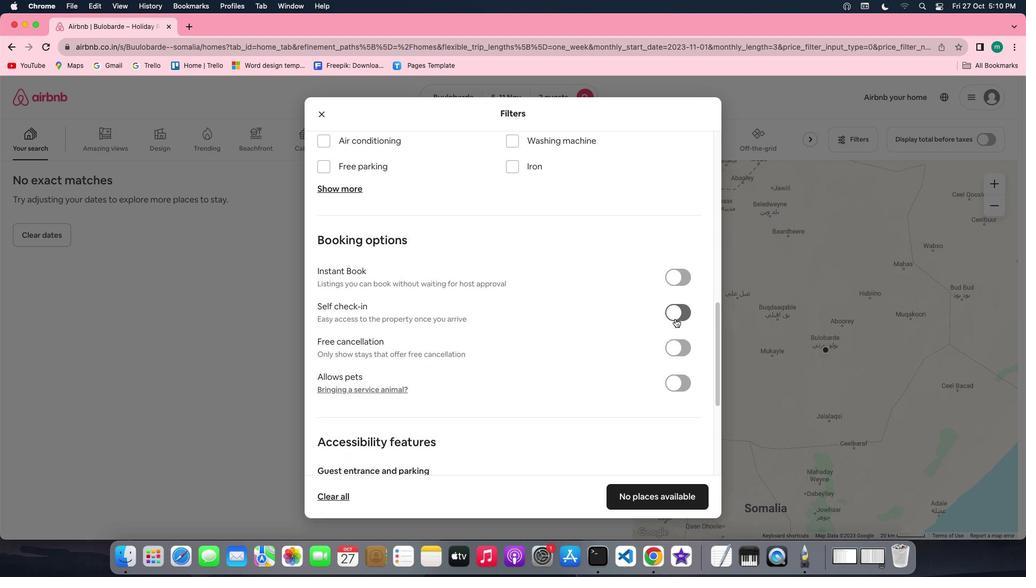 
Action: Mouse pressed left at (679, 314)
Screenshot: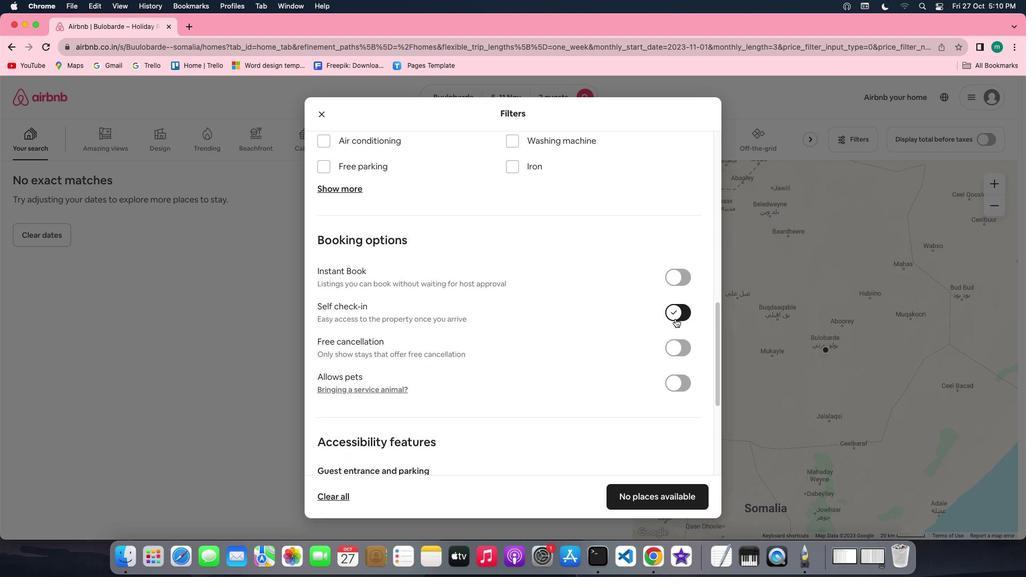 
Action: Mouse moved to (583, 375)
Screenshot: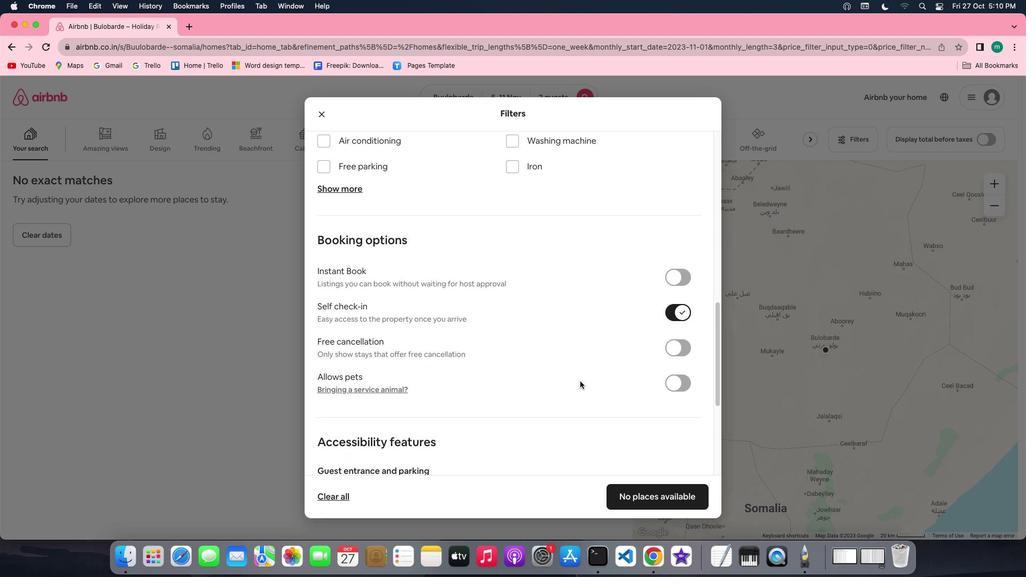 
Action: Mouse scrolled (583, 375) with delta (-4, 3)
Screenshot: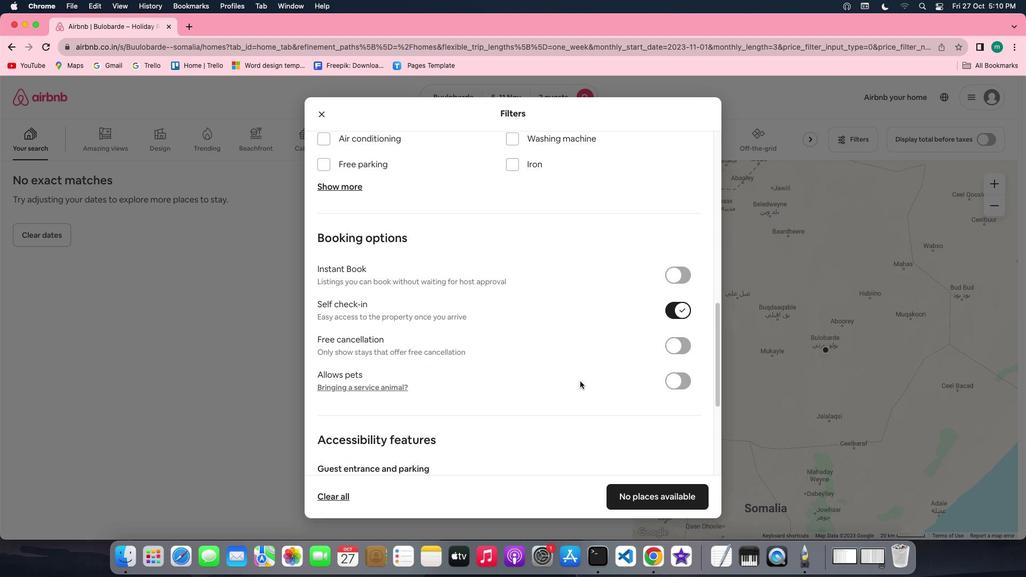 
Action: Mouse scrolled (583, 375) with delta (-4, 3)
Screenshot: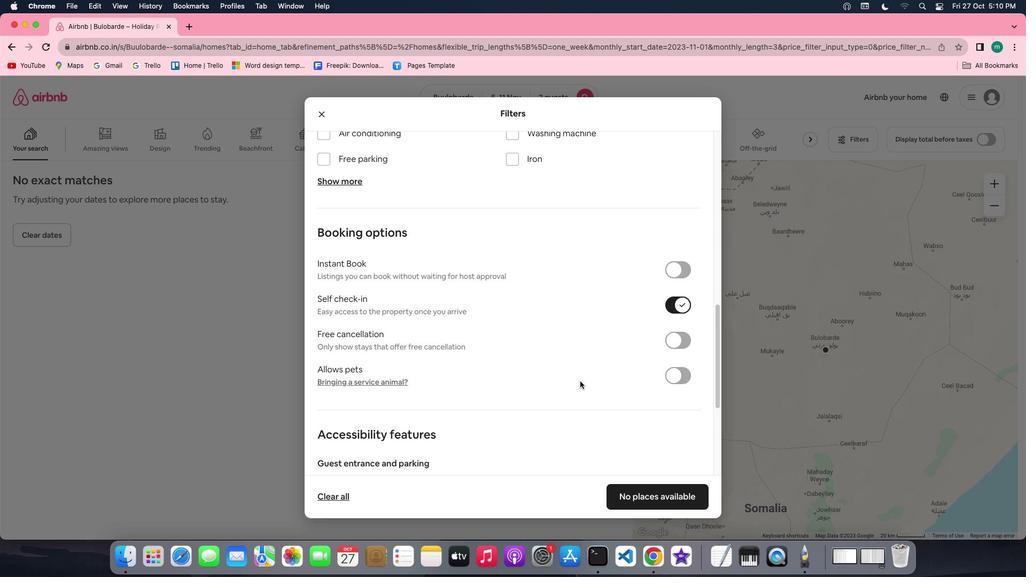 
Action: Mouse scrolled (583, 375) with delta (-4, 3)
Screenshot: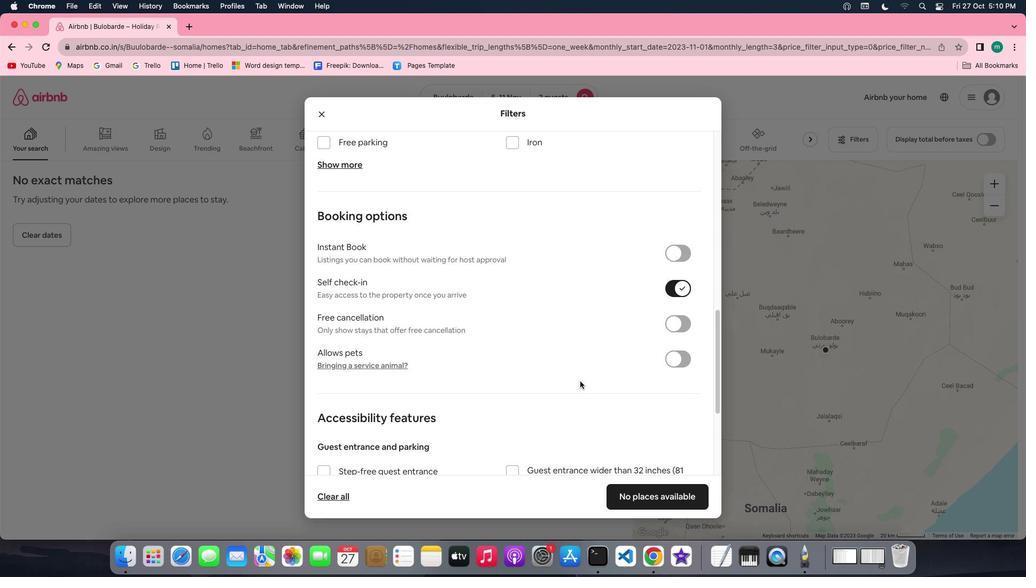 
Action: Mouse scrolled (583, 375) with delta (-4, 3)
Screenshot: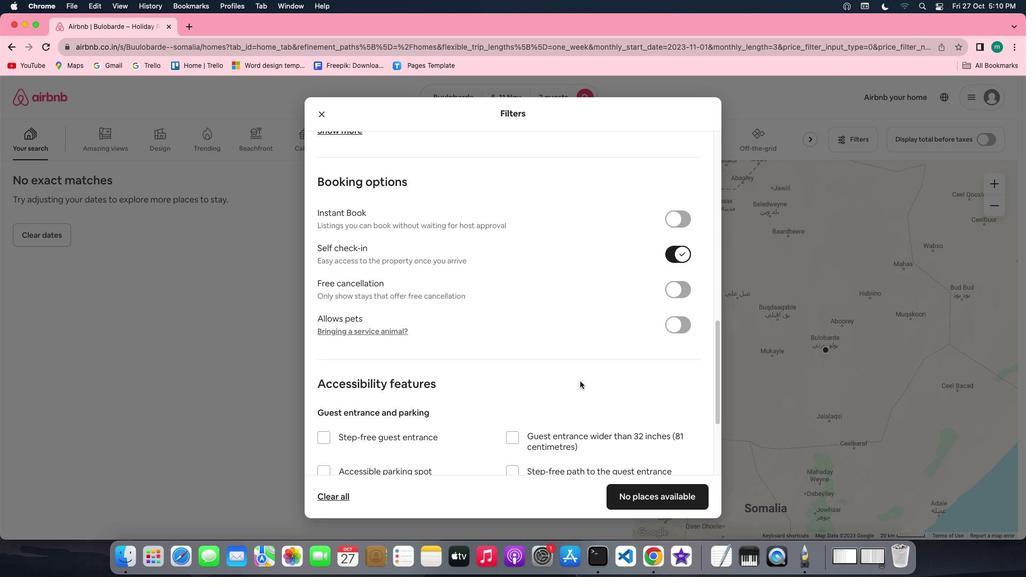 
Action: Mouse scrolled (583, 375) with delta (-4, 3)
Screenshot: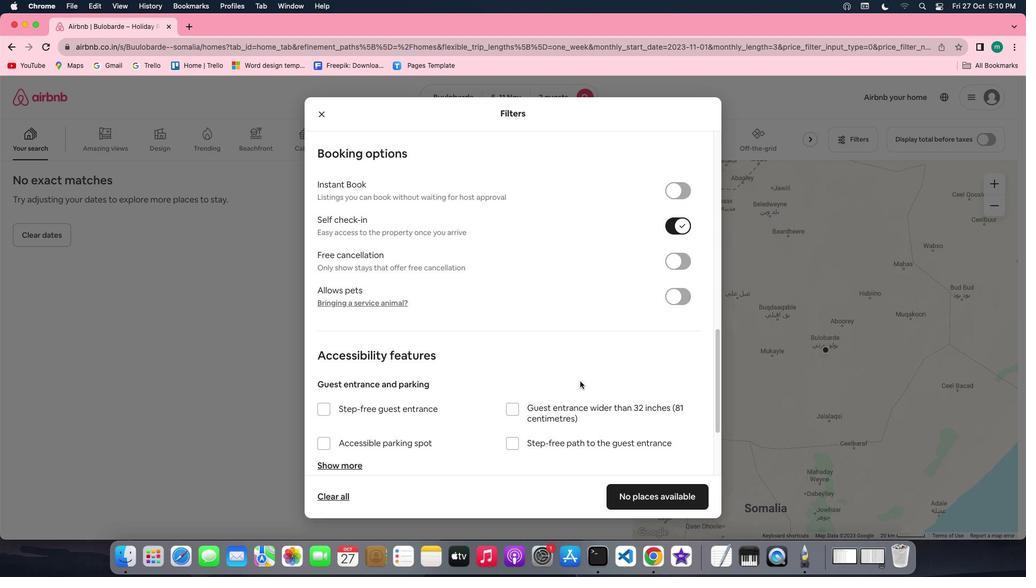 
Action: Mouse scrolled (583, 375) with delta (-4, 3)
Screenshot: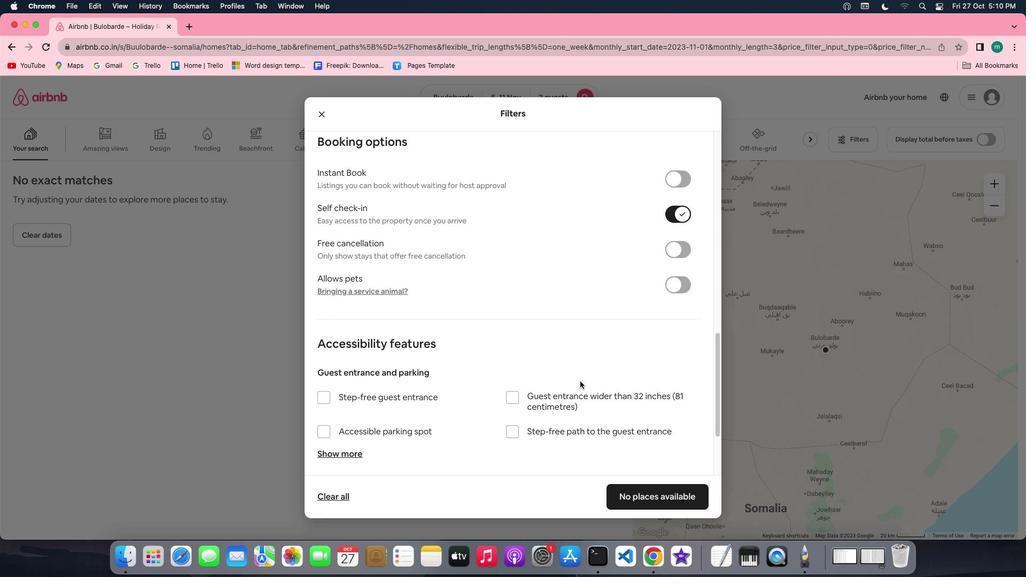 
Action: Mouse scrolled (583, 375) with delta (-4, 3)
Screenshot: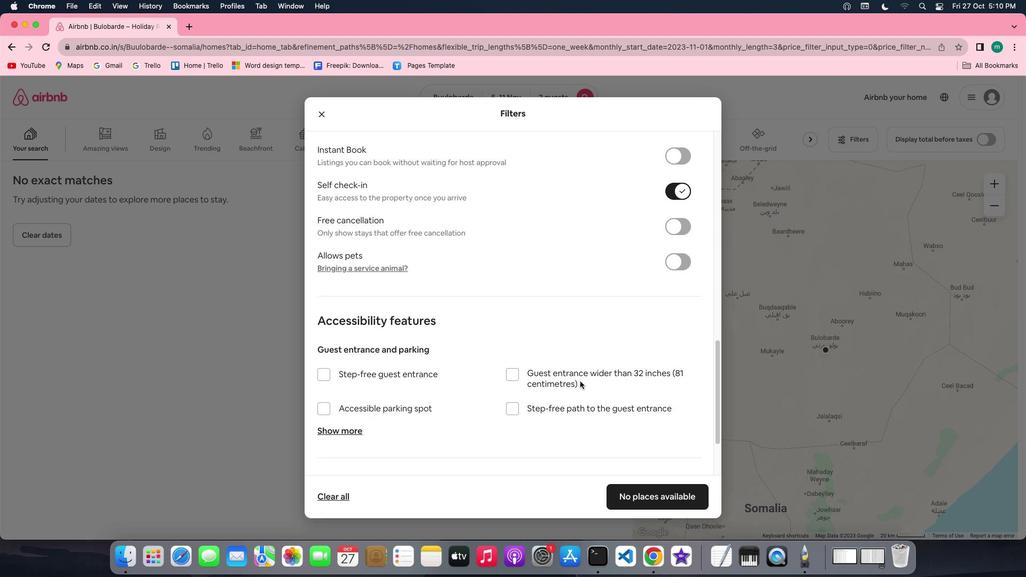 
Action: Mouse scrolled (583, 375) with delta (-4, 3)
Screenshot: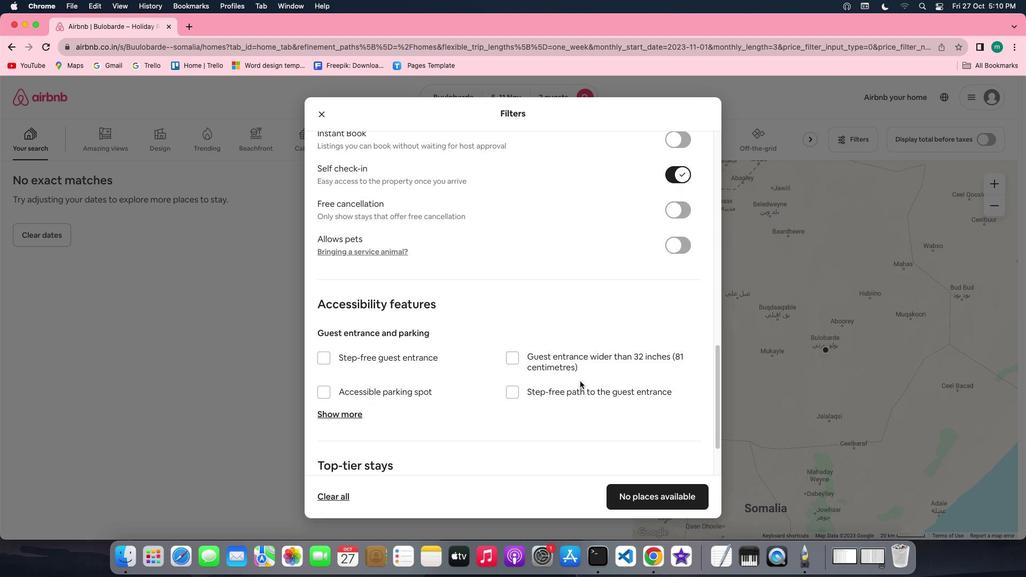 
Action: Mouse scrolled (583, 375) with delta (-4, 3)
Screenshot: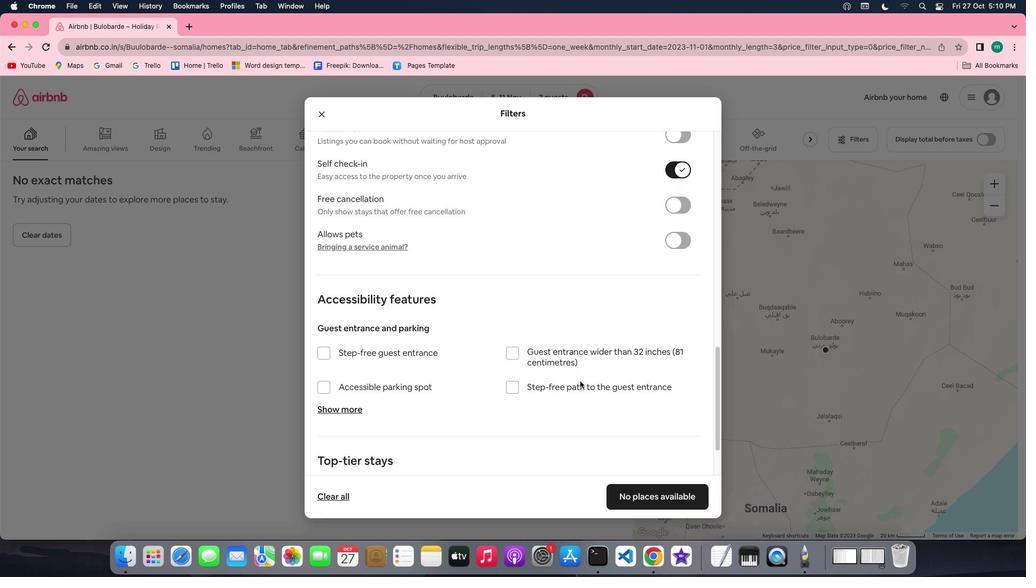 
Action: Mouse scrolled (583, 375) with delta (-4, 3)
Screenshot: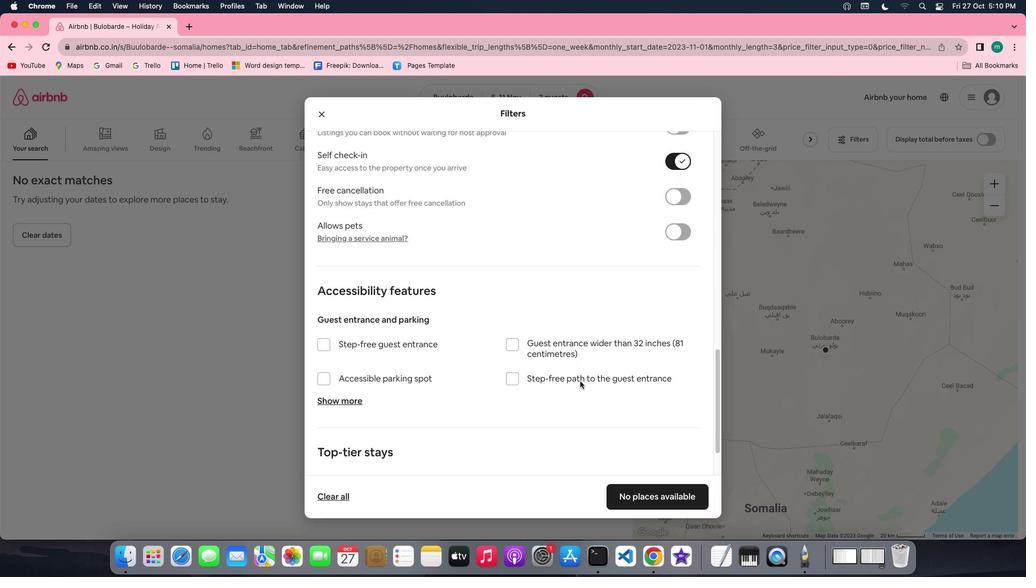 
Action: Mouse scrolled (583, 375) with delta (-4, 3)
Screenshot: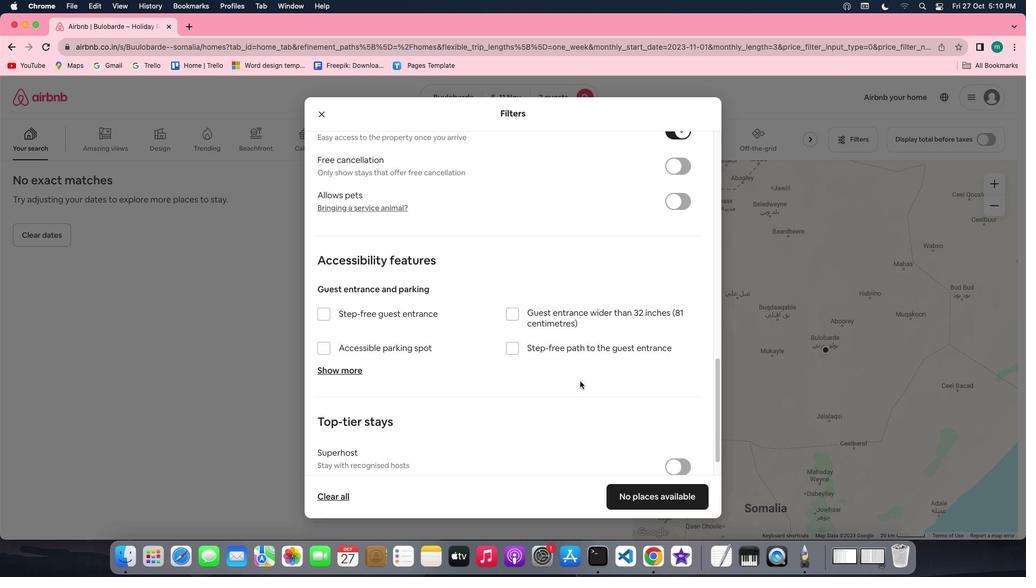 
Action: Mouse scrolled (583, 375) with delta (-4, 3)
Screenshot: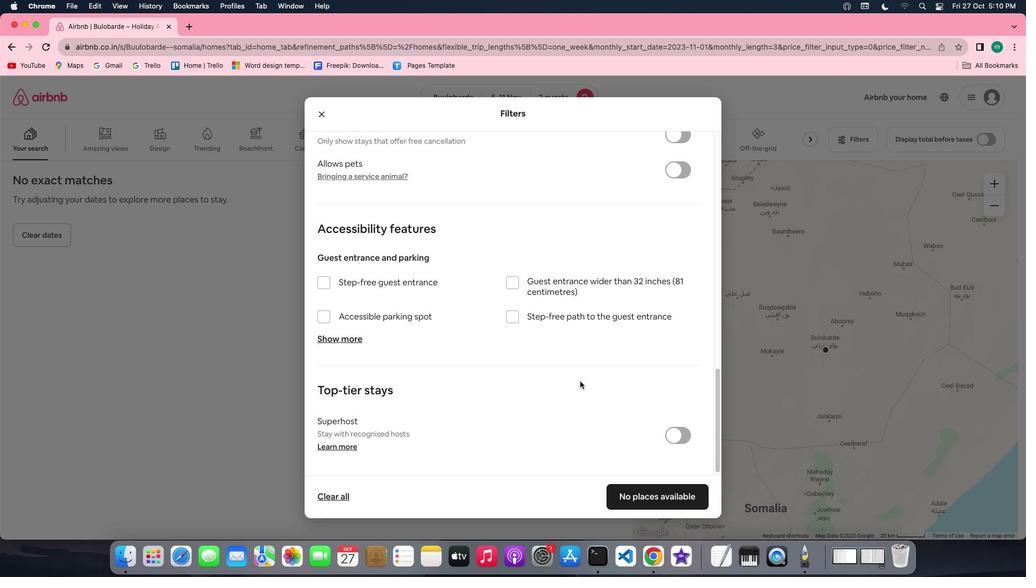 
Action: Mouse scrolled (583, 375) with delta (-4, 3)
Screenshot: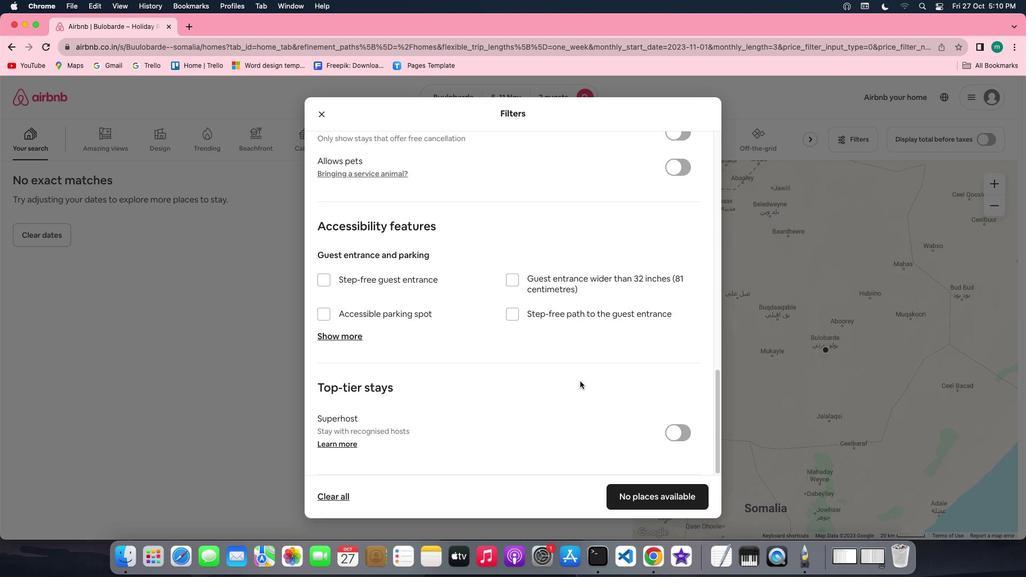 
Action: Mouse scrolled (583, 375) with delta (-4, 3)
Screenshot: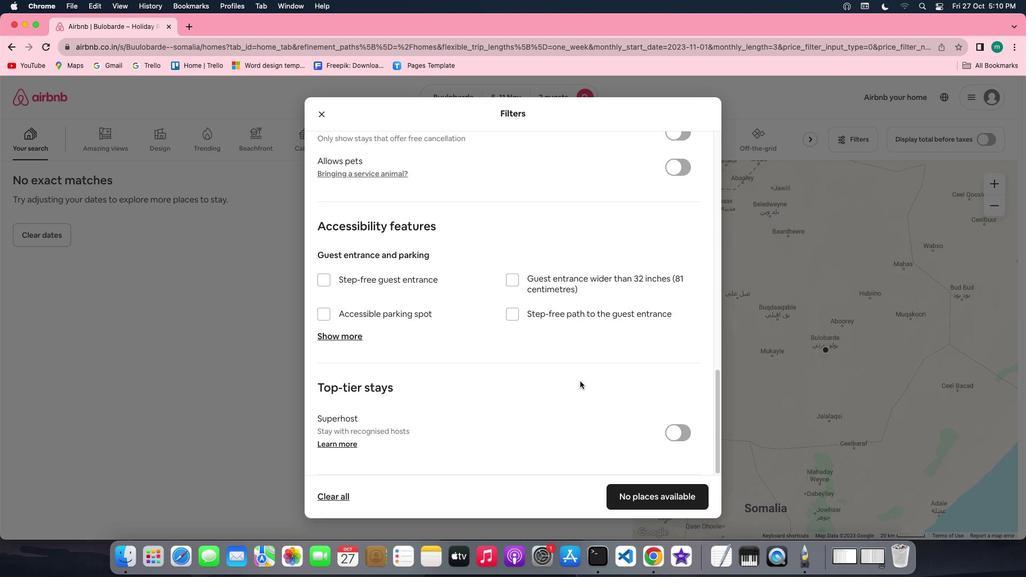 
Action: Mouse scrolled (583, 375) with delta (-4, 3)
Screenshot: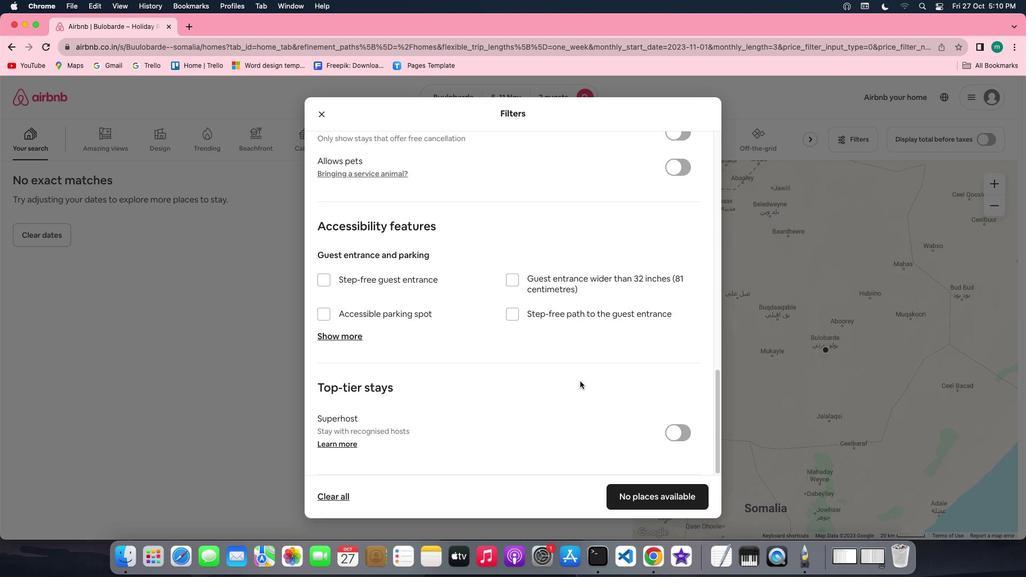 
Action: Mouse scrolled (583, 375) with delta (-4, 2)
Screenshot: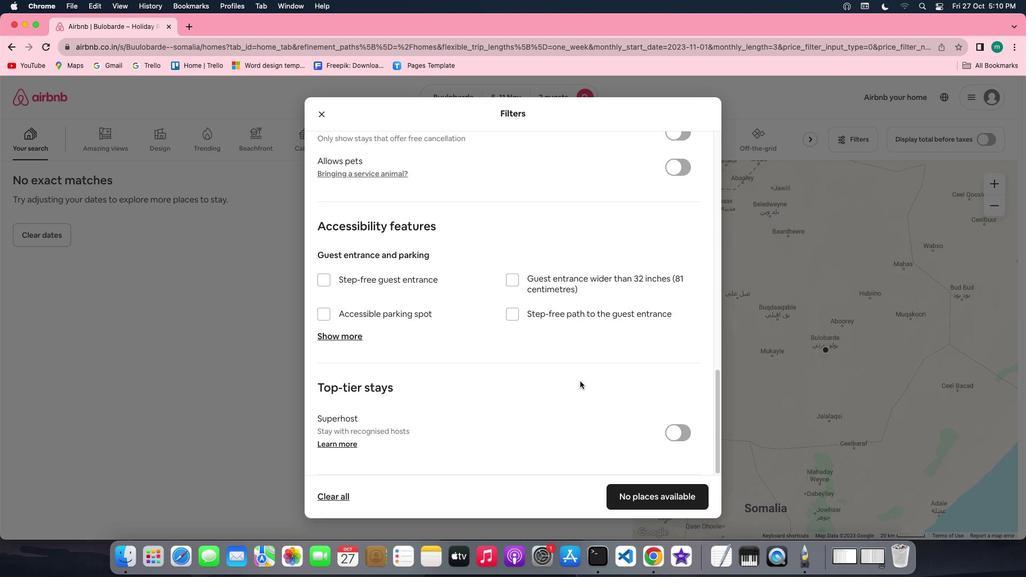 
Action: Mouse scrolled (583, 375) with delta (-4, 2)
Screenshot: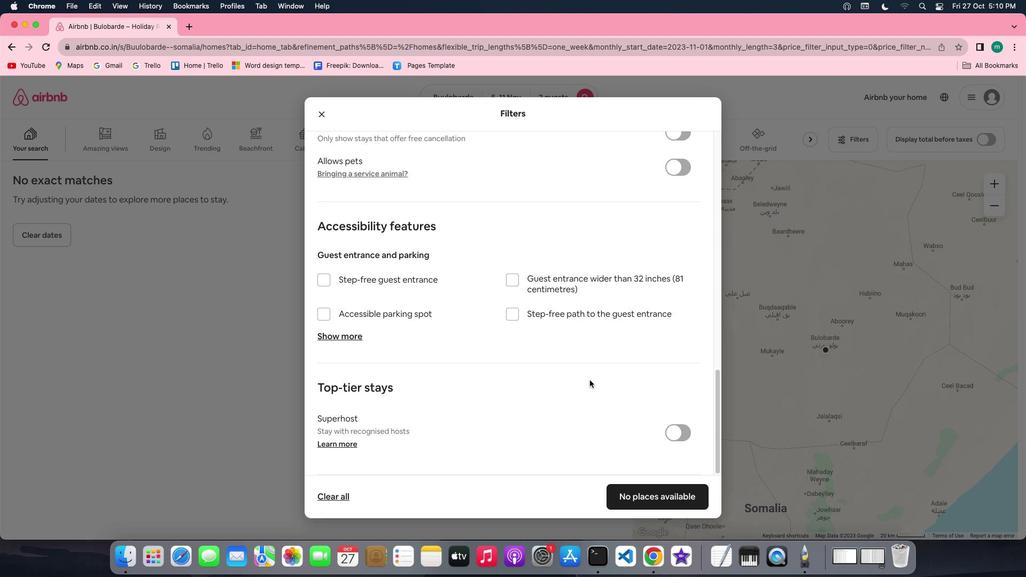 
Action: Mouse moved to (659, 477)
Screenshot: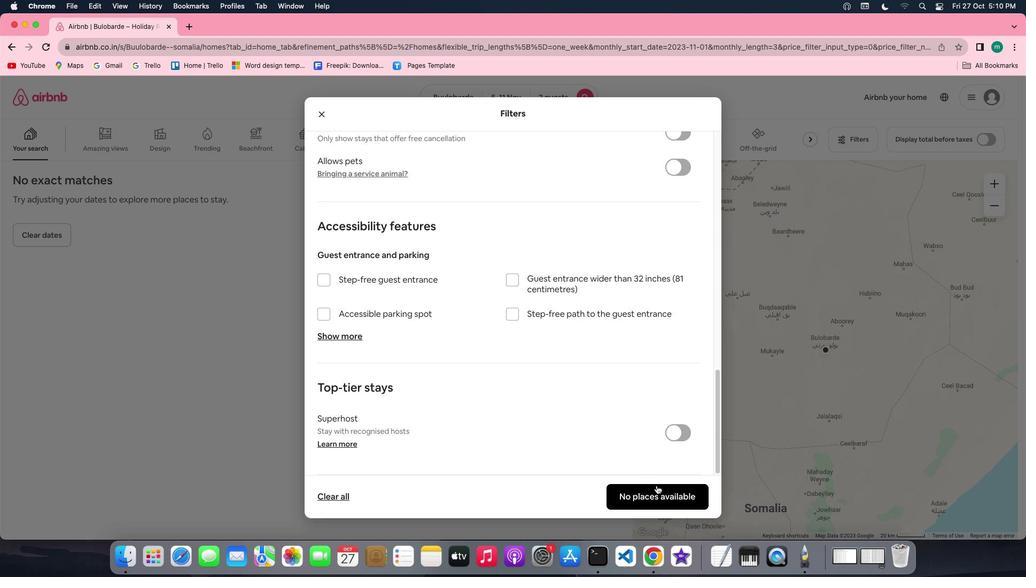 
Action: Mouse pressed left at (659, 477)
Screenshot: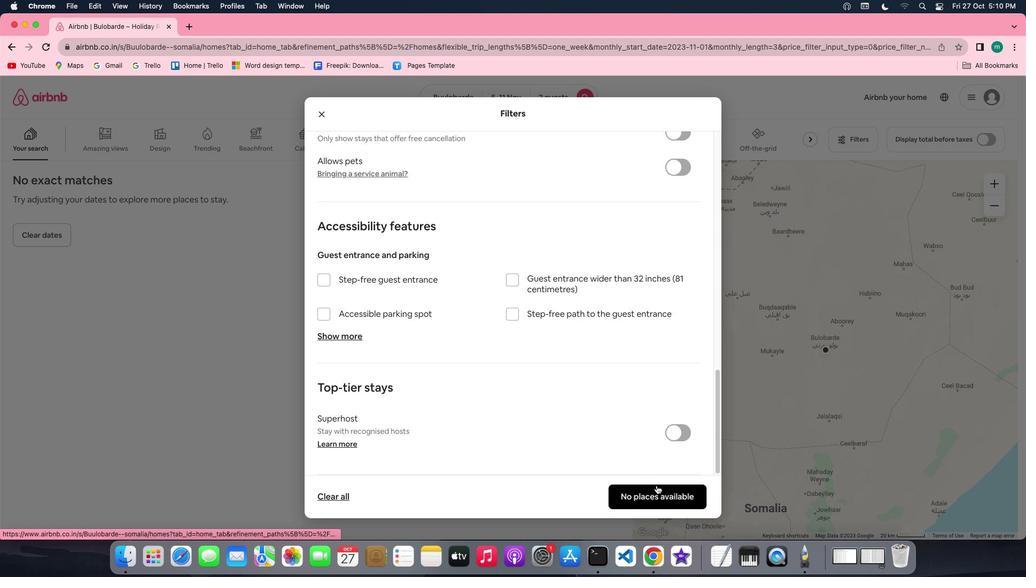 
Action: Mouse moved to (373, 422)
Screenshot: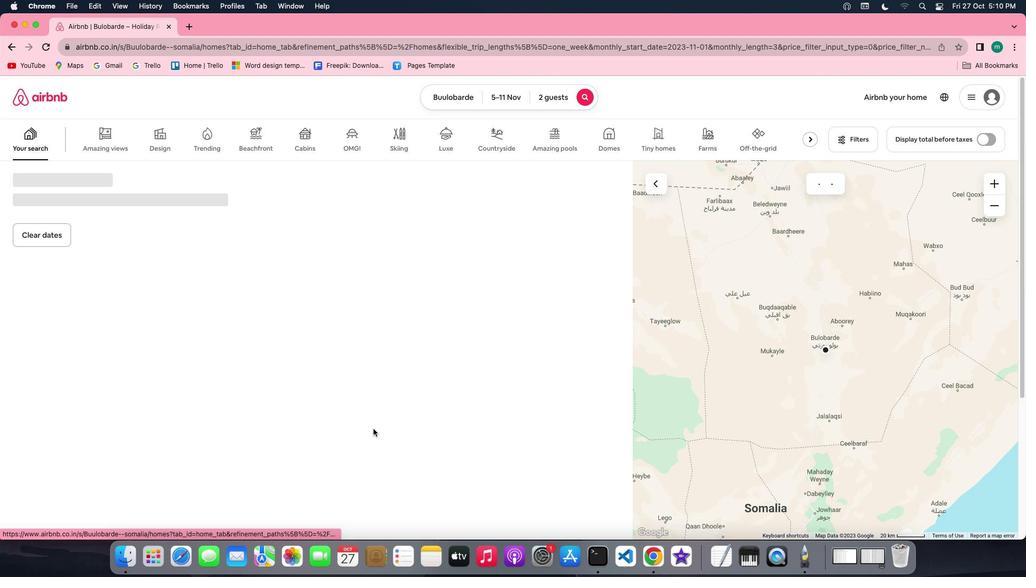 
